 Task: Find connections with filter location Bāsoda with filter topic #motivation with filter profile language Spanish with filter current company Equitas Small Finance Bank with filter school Kalinga Institute of Industrial Technology with filter industry Education Administration Programs with filter service category Team Building with filter keywords title Overseer
Action: Mouse moved to (508, 72)
Screenshot: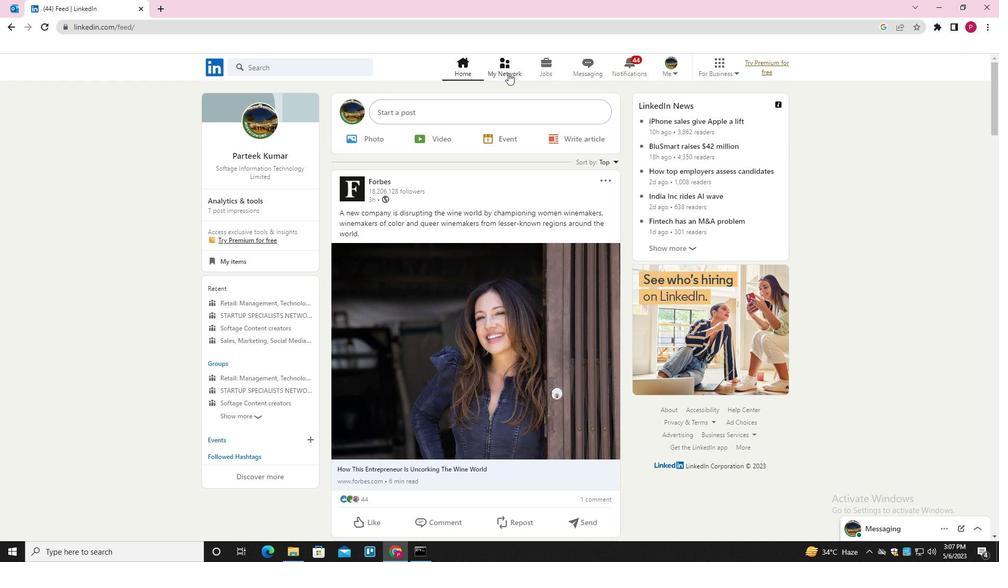 
Action: Mouse pressed left at (508, 72)
Screenshot: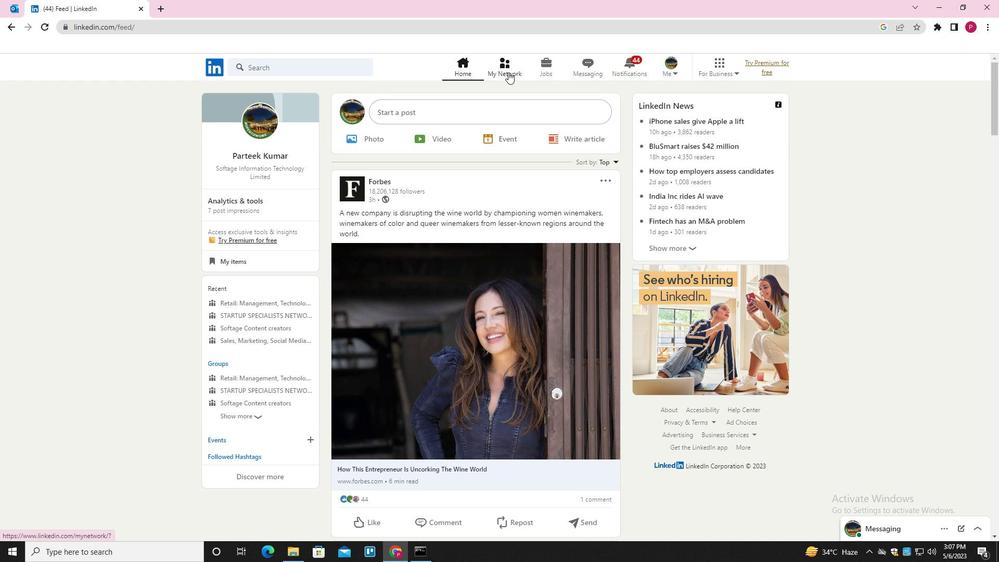 
Action: Mouse moved to (286, 126)
Screenshot: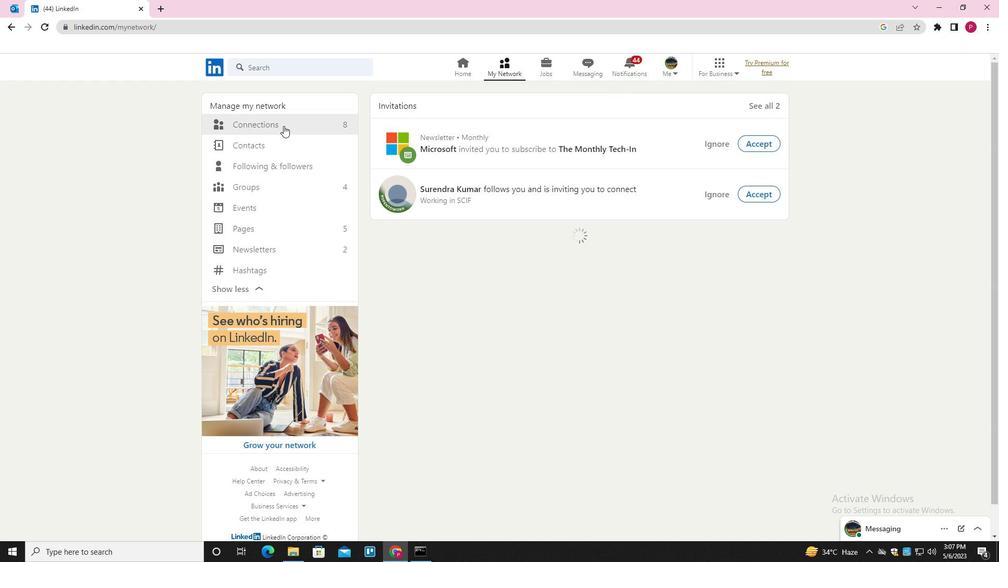 
Action: Mouse pressed left at (286, 126)
Screenshot: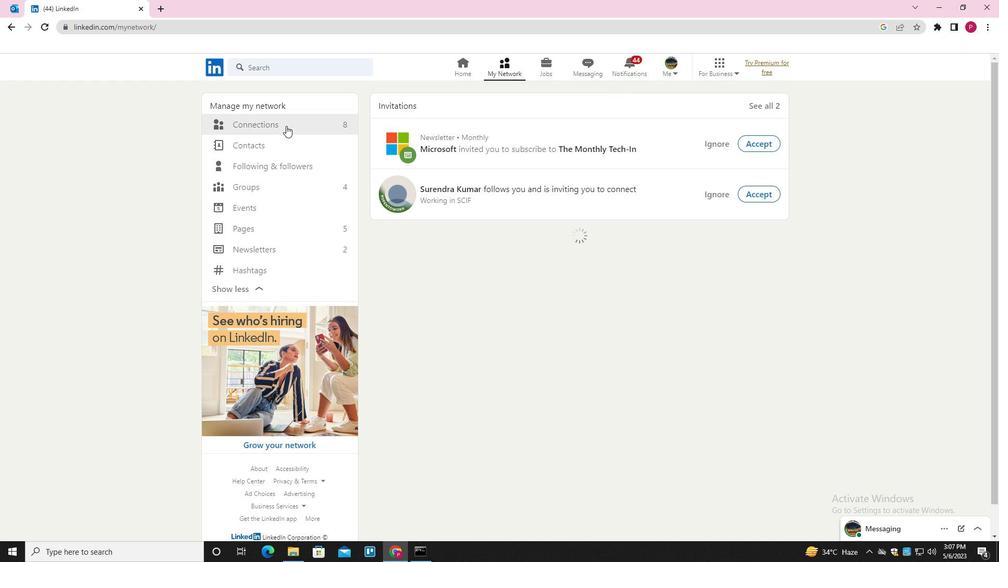 
Action: Mouse moved to (577, 128)
Screenshot: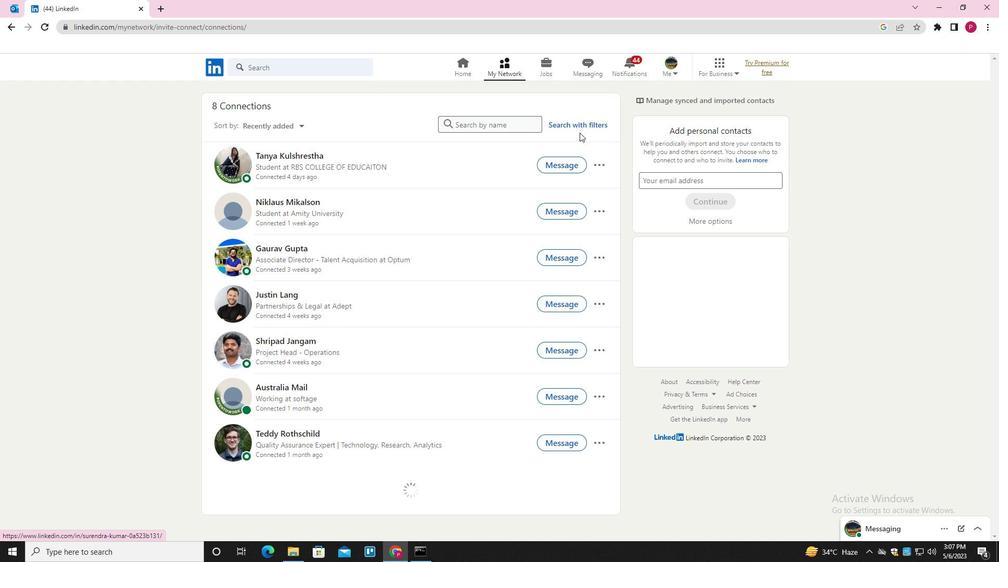 
Action: Mouse pressed left at (577, 128)
Screenshot: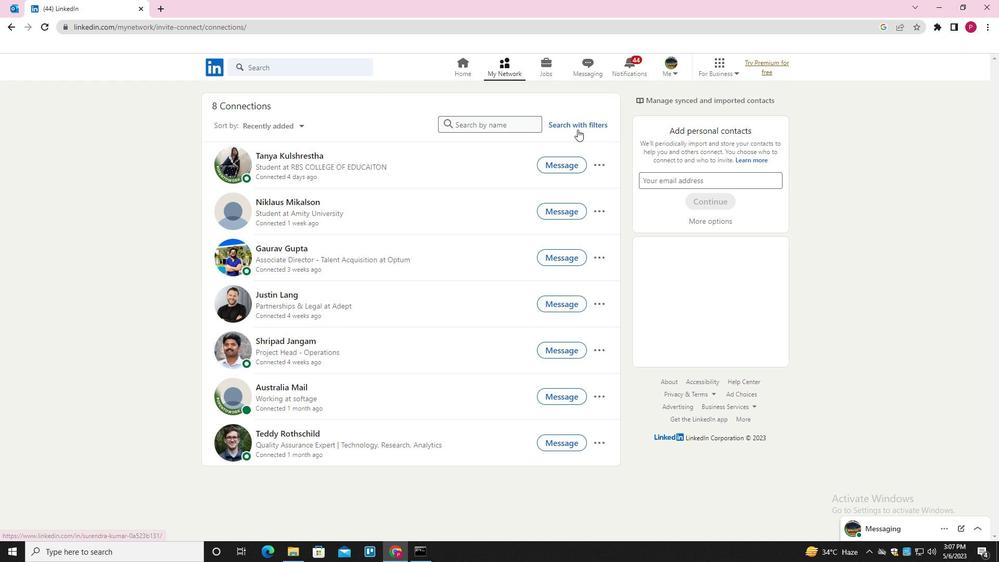 
Action: Mouse moved to (528, 97)
Screenshot: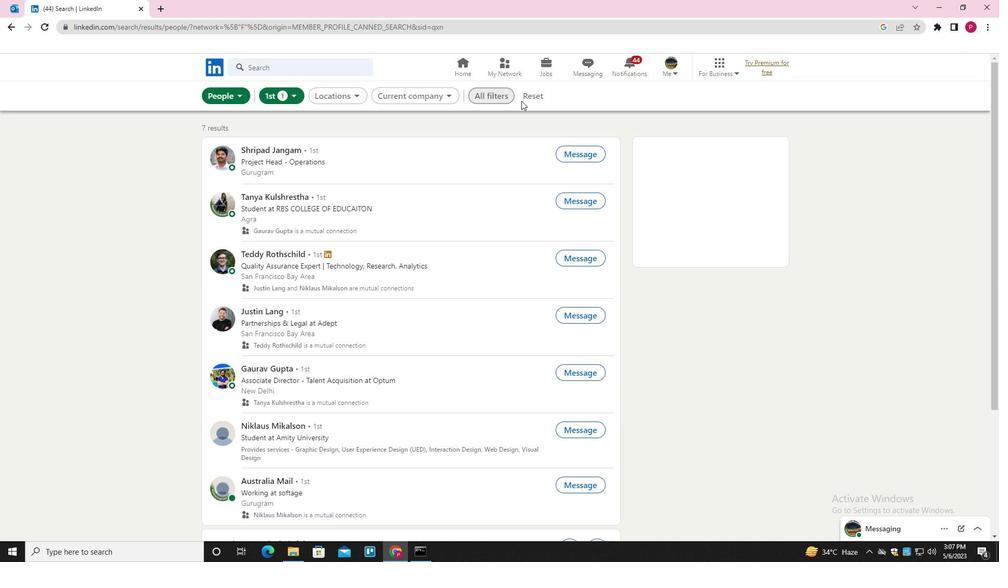 
Action: Mouse pressed left at (528, 97)
Screenshot: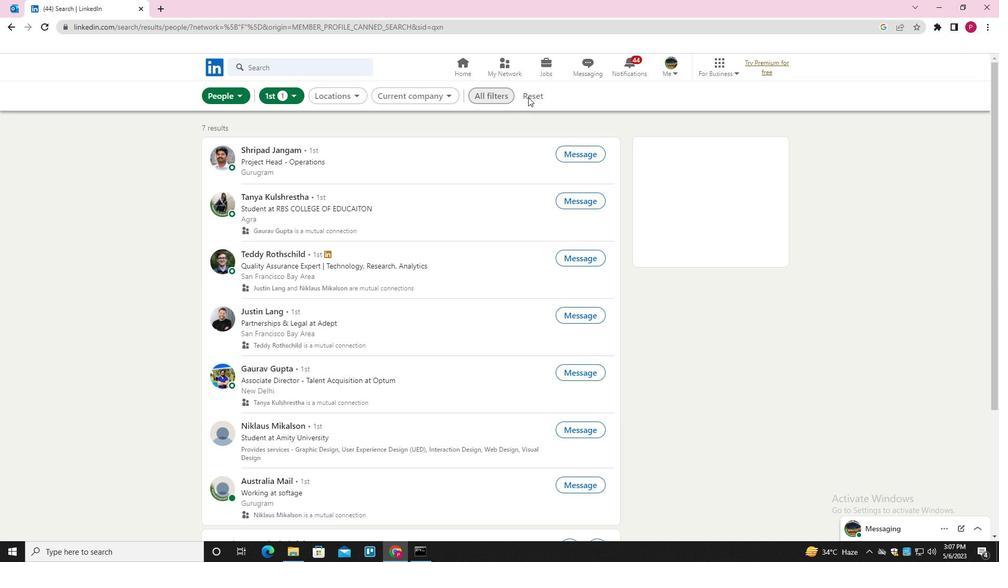 
Action: Mouse moved to (504, 94)
Screenshot: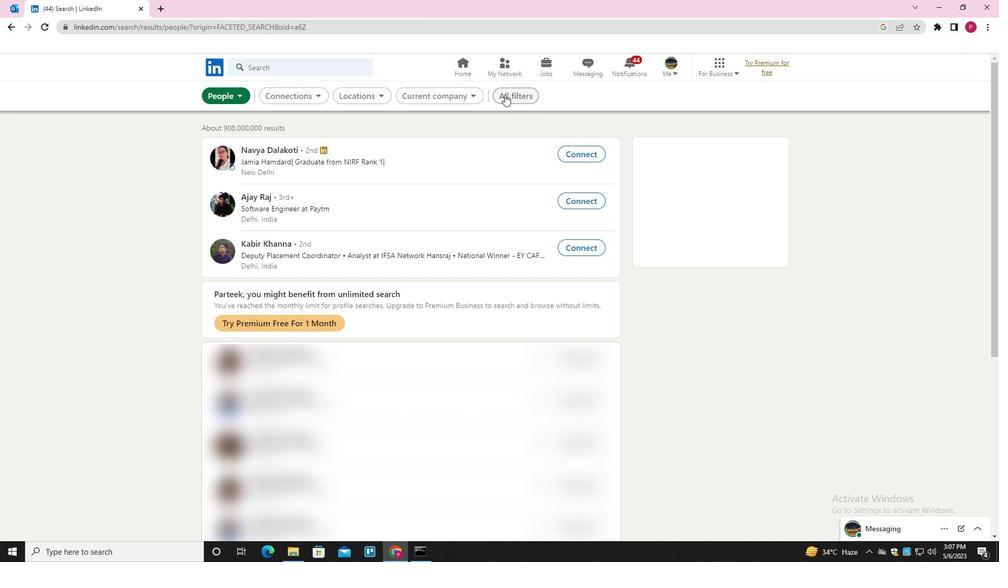 
Action: Mouse pressed left at (504, 94)
Screenshot: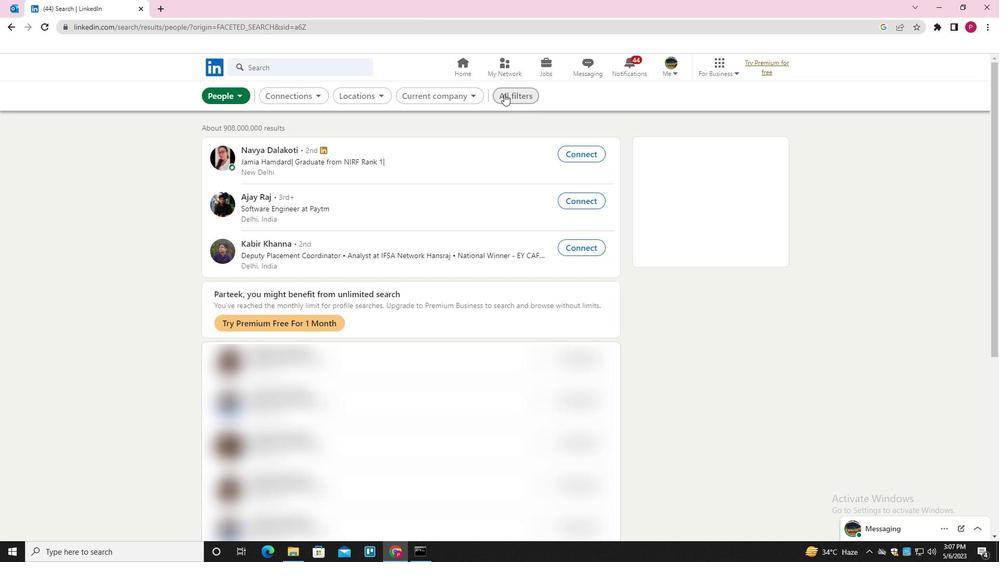 
Action: Mouse moved to (840, 305)
Screenshot: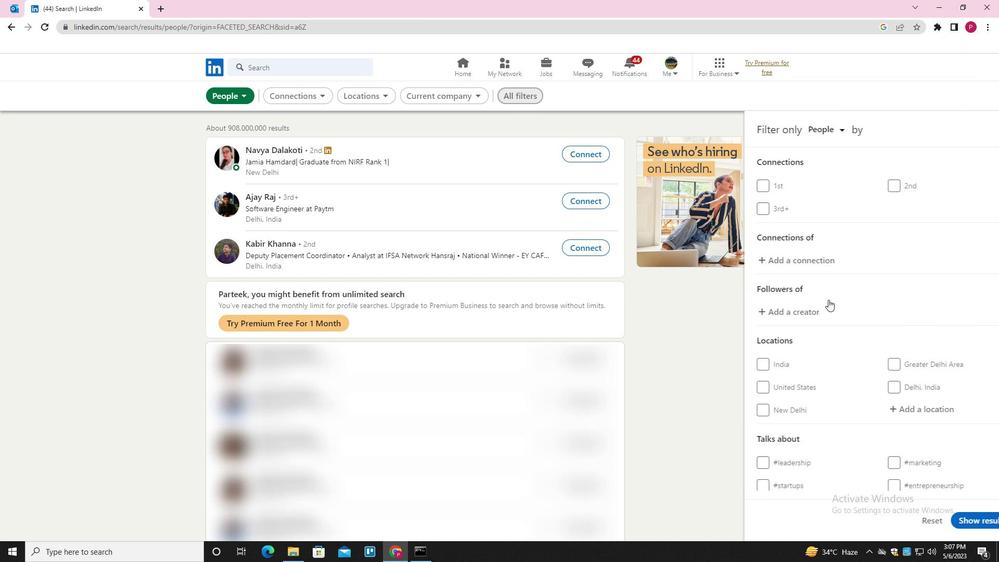 
Action: Mouse scrolled (840, 305) with delta (0, 0)
Screenshot: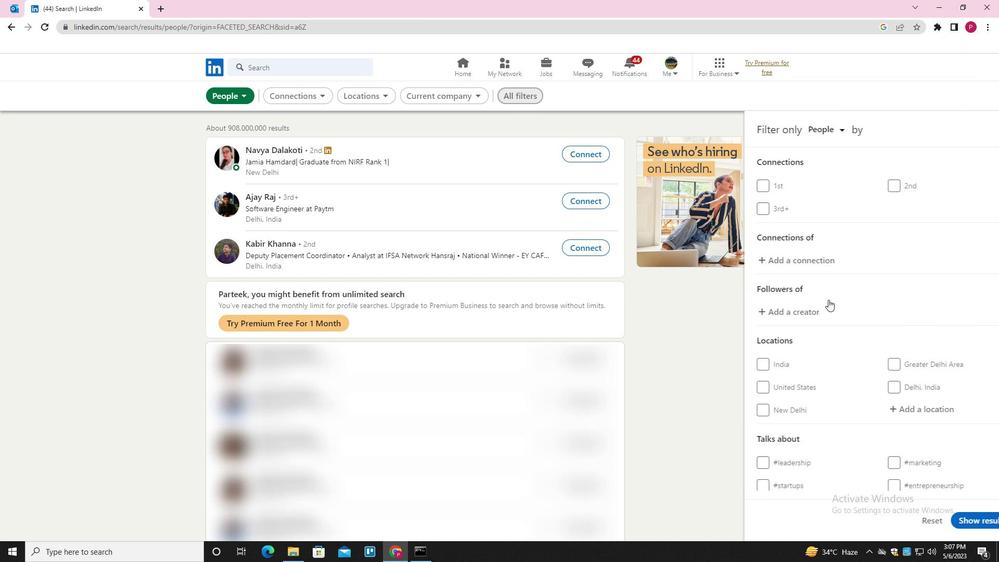 
Action: Mouse moved to (850, 310)
Screenshot: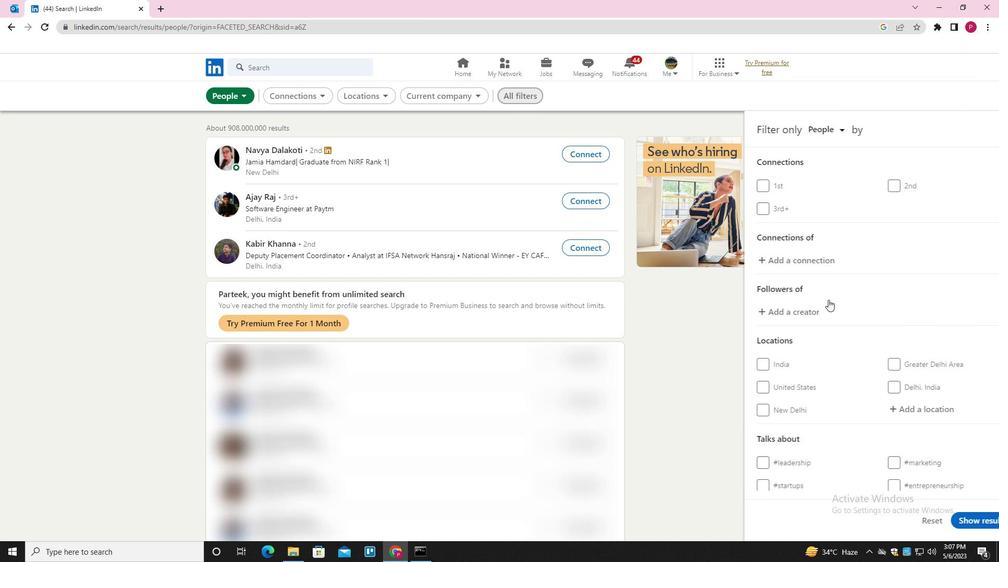 
Action: Mouse scrolled (850, 309) with delta (0, 0)
Screenshot: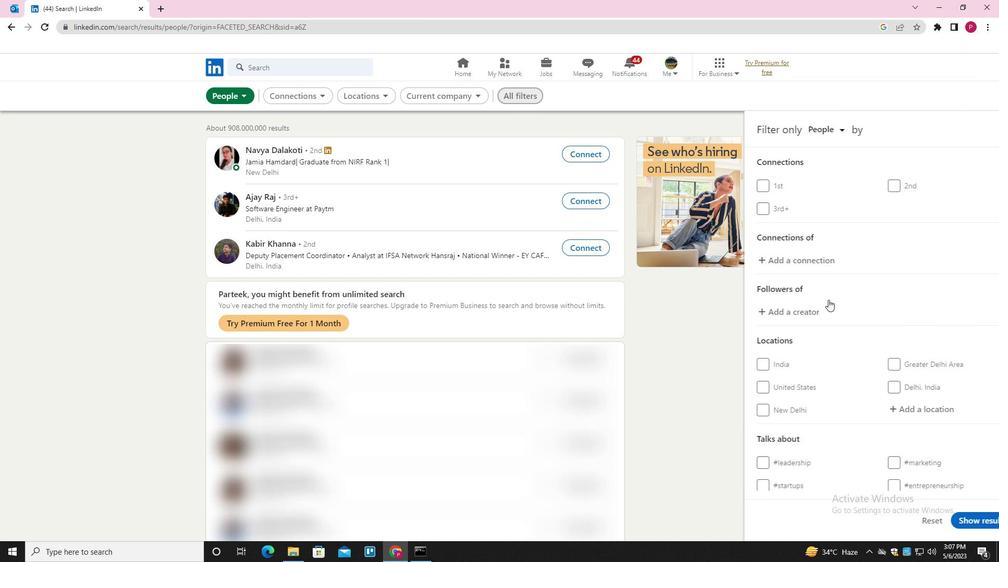 
Action: Mouse moved to (896, 295)
Screenshot: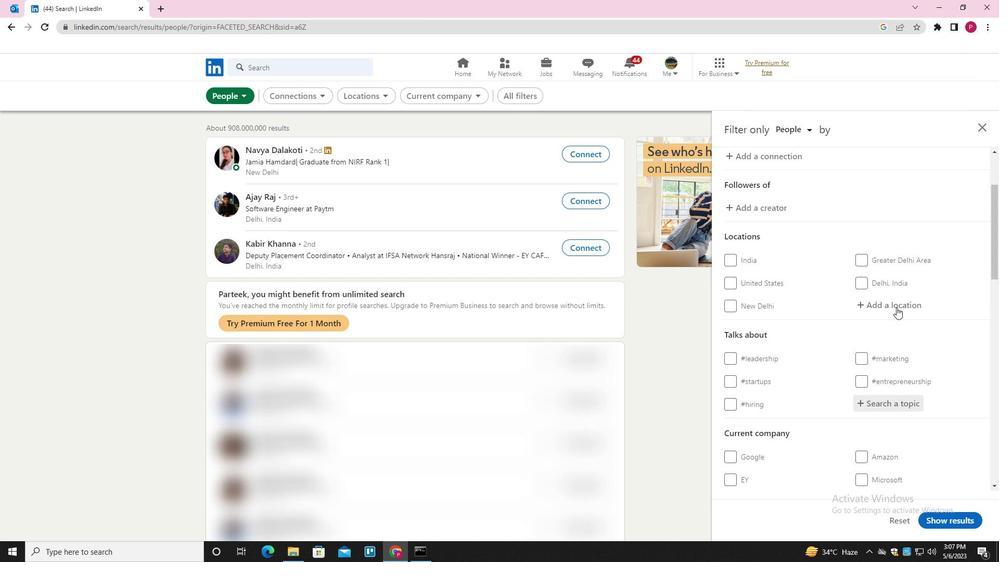 
Action: Mouse pressed left at (896, 295)
Screenshot: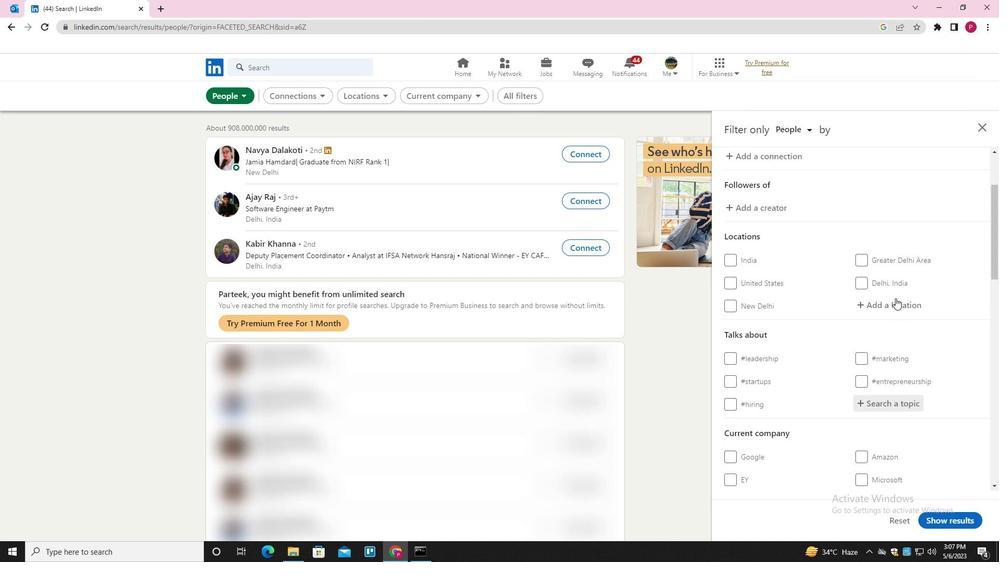 
Action: Mouse moved to (896, 302)
Screenshot: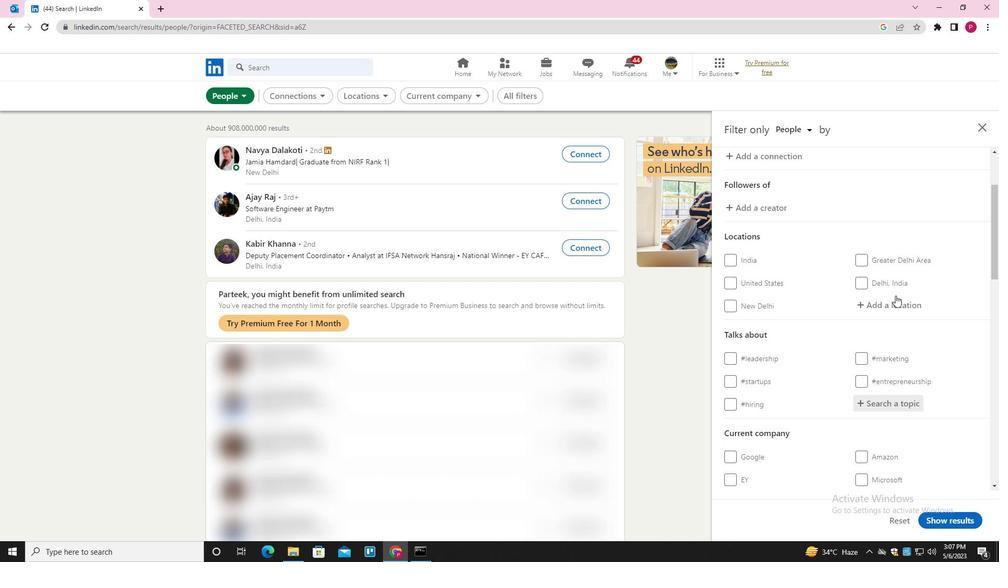 
Action: Mouse pressed left at (896, 302)
Screenshot: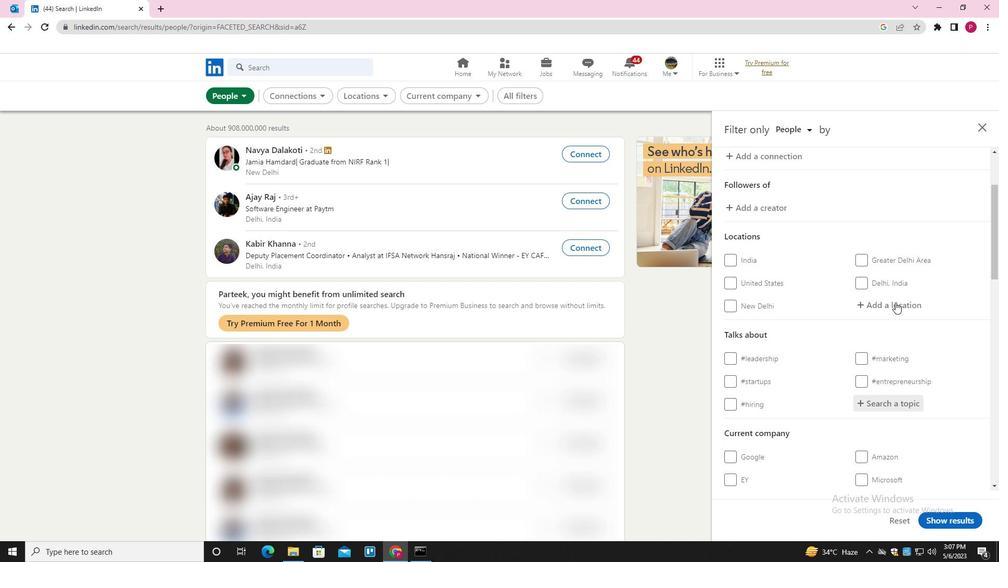 
Action: Key pressed <Key.shift>BASI<Key.backspace>ODA<Key.space><Key.down><Key.enter>
Screenshot: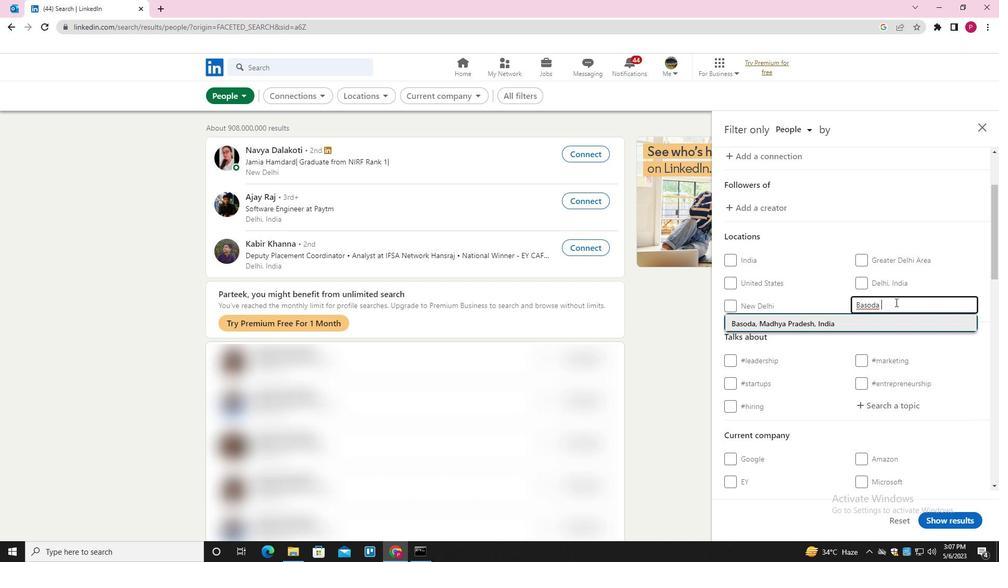 
Action: Mouse moved to (861, 352)
Screenshot: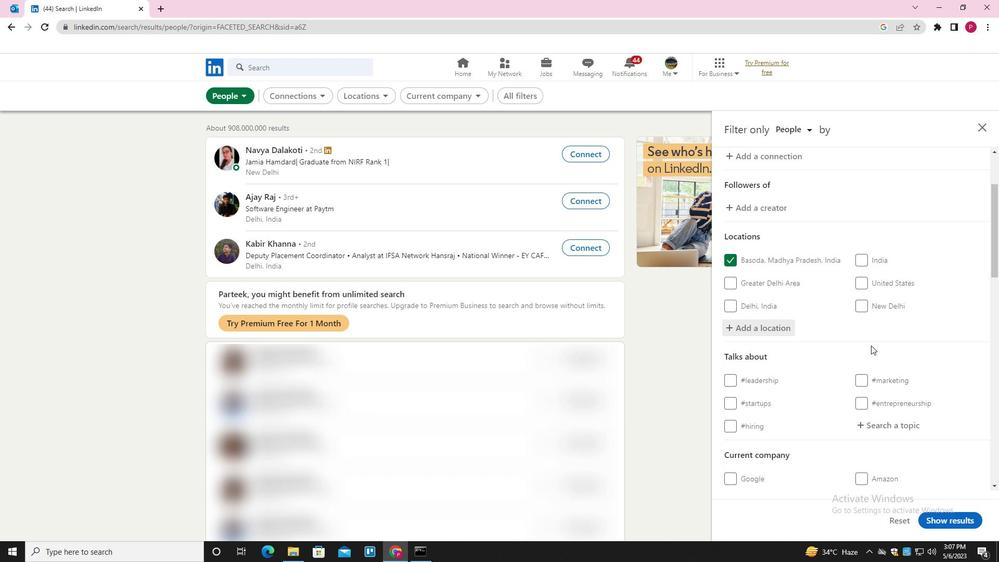 
Action: Mouse scrolled (861, 352) with delta (0, 0)
Screenshot: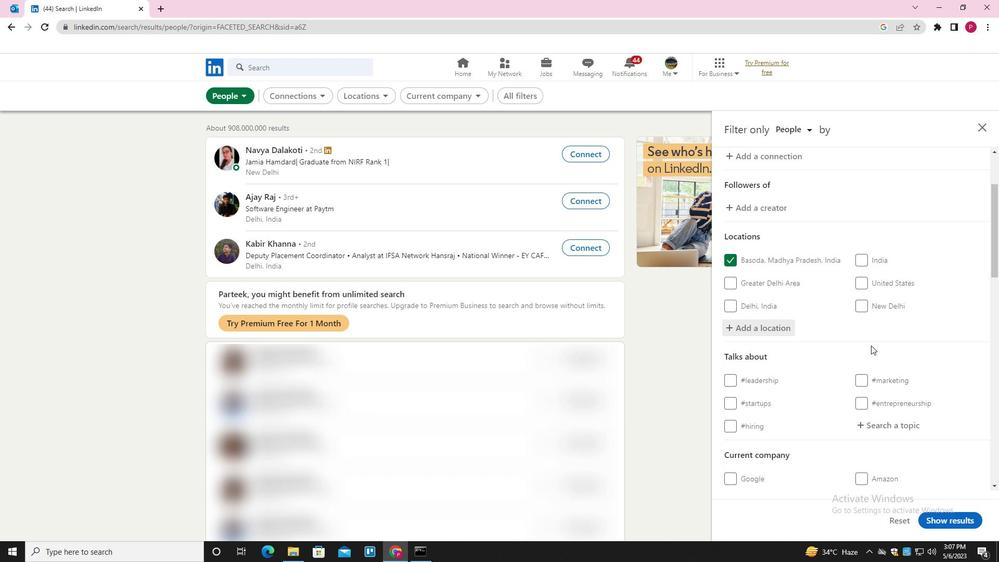 
Action: Mouse scrolled (861, 352) with delta (0, 0)
Screenshot: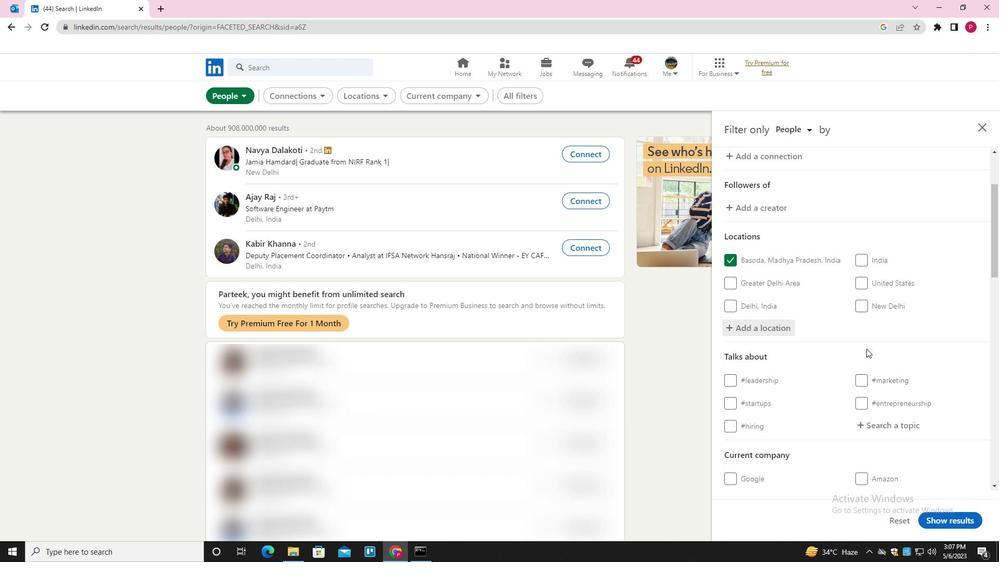 
Action: Mouse scrolled (861, 352) with delta (0, 0)
Screenshot: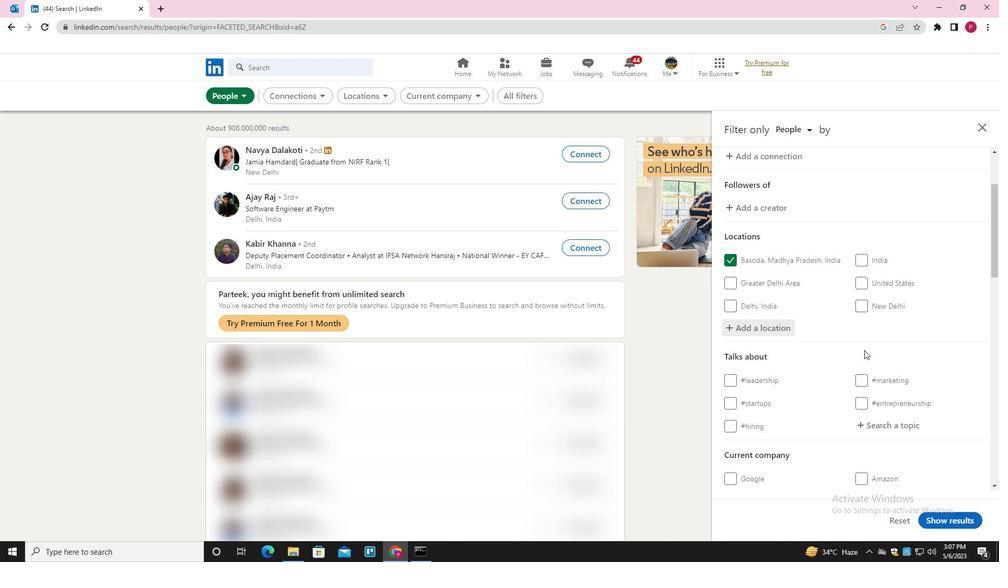 
Action: Mouse scrolled (861, 352) with delta (0, 0)
Screenshot: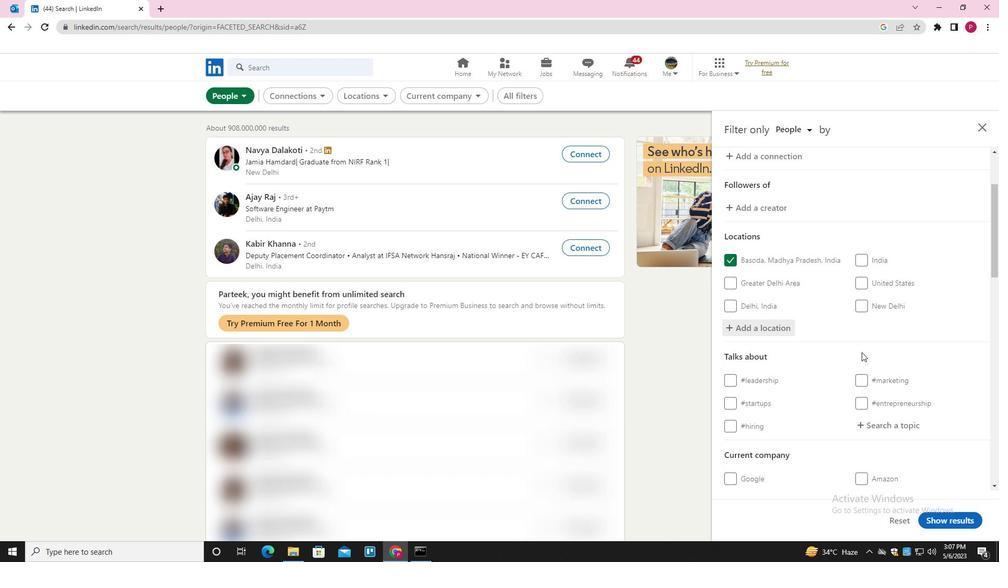 
Action: Mouse moved to (888, 214)
Screenshot: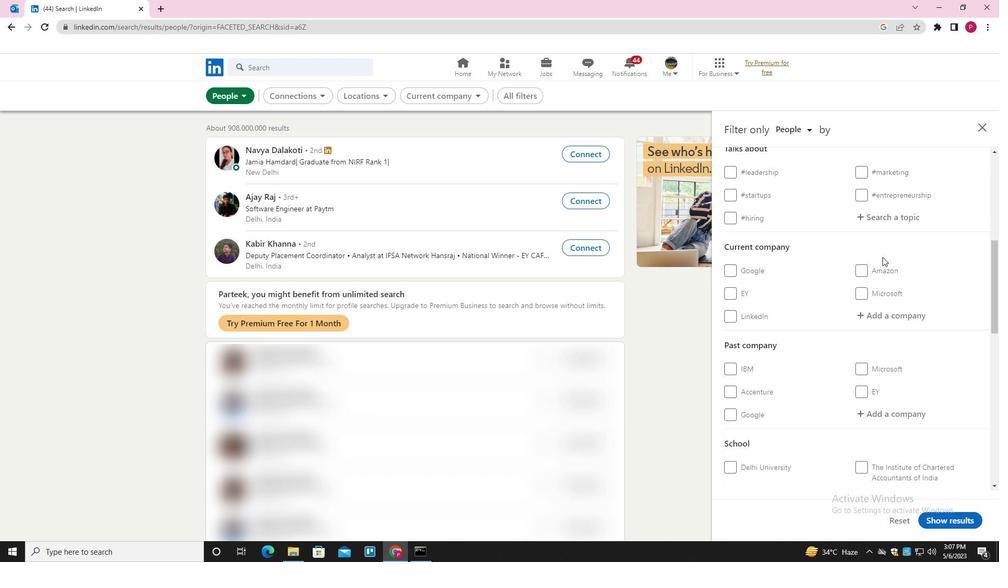 
Action: Mouse pressed left at (888, 214)
Screenshot: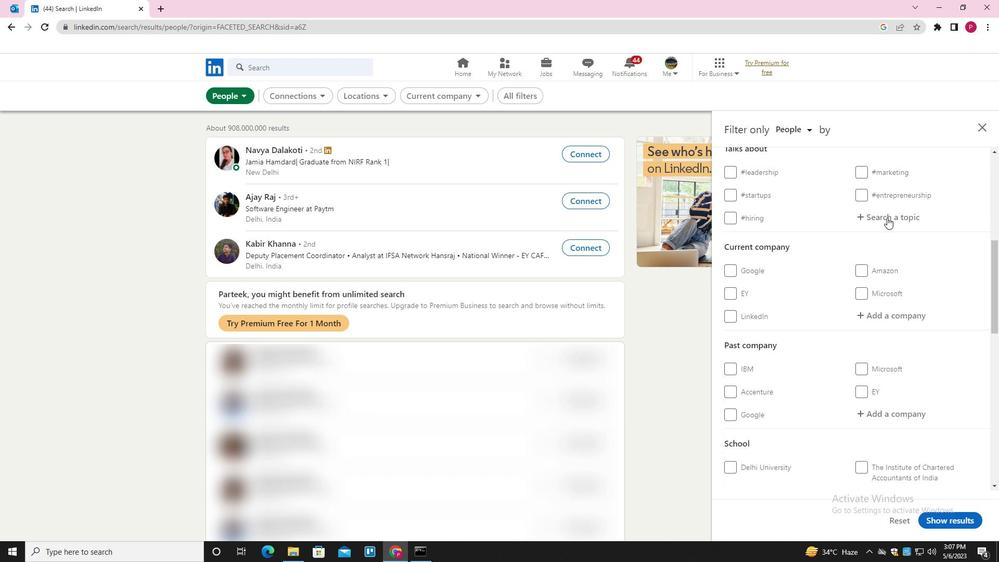 
Action: Key pressed MOTIVATION<Key.down><Key.enter>
Screenshot: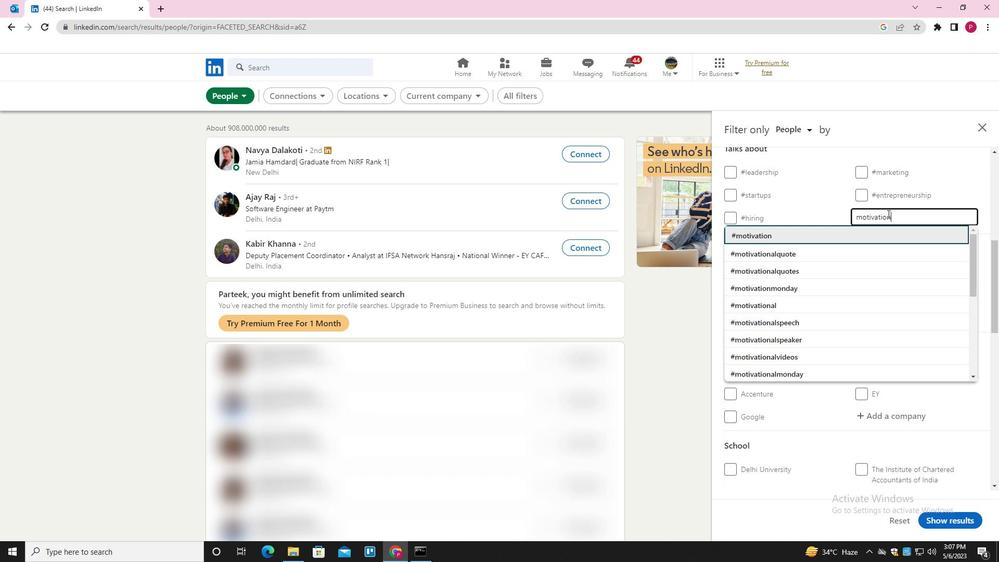 
Action: Mouse moved to (824, 300)
Screenshot: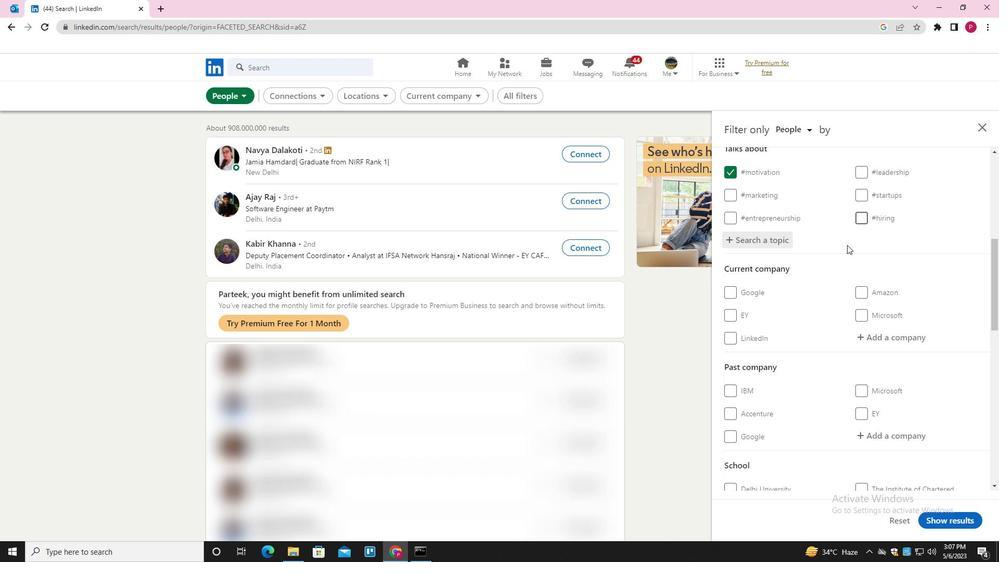 
Action: Mouse scrolled (824, 299) with delta (0, 0)
Screenshot: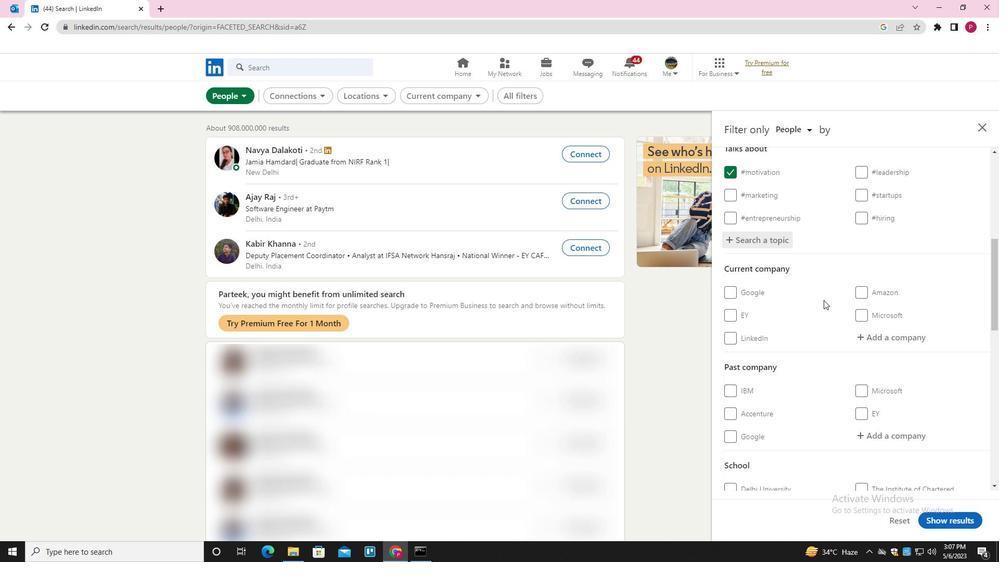 
Action: Mouse scrolled (824, 299) with delta (0, 0)
Screenshot: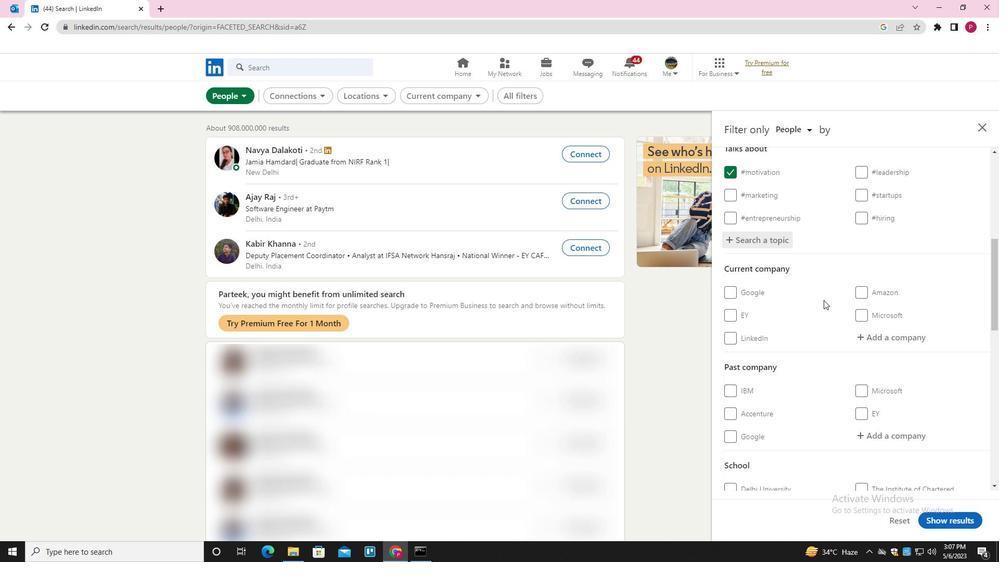 
Action: Mouse scrolled (824, 299) with delta (0, 0)
Screenshot: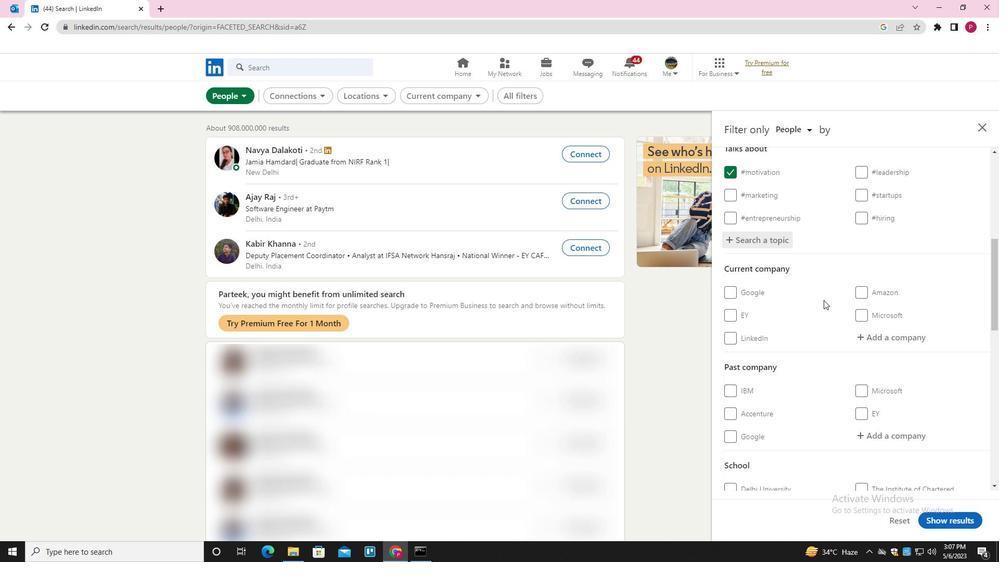 
Action: Mouse scrolled (824, 299) with delta (0, 0)
Screenshot: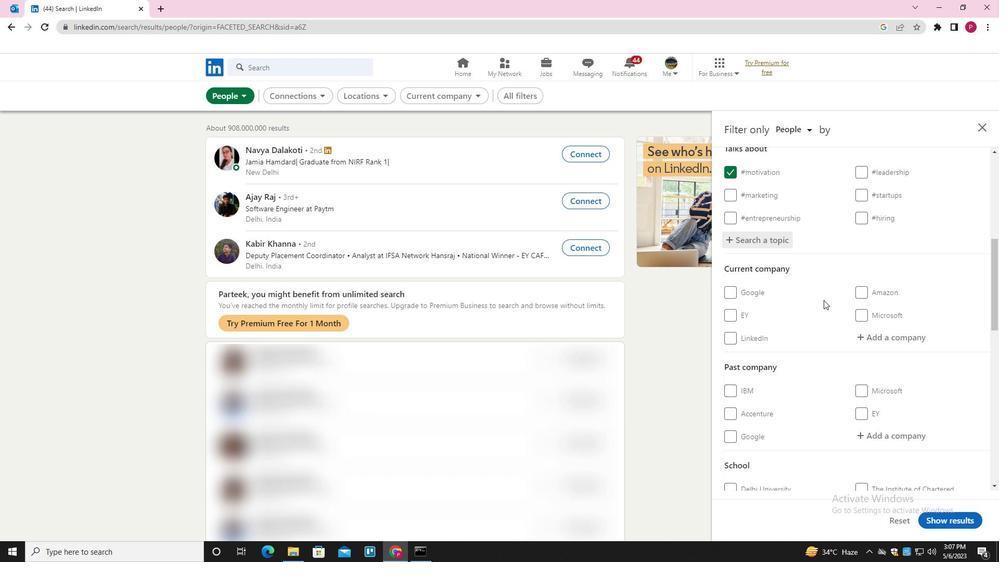 
Action: Mouse moved to (822, 304)
Screenshot: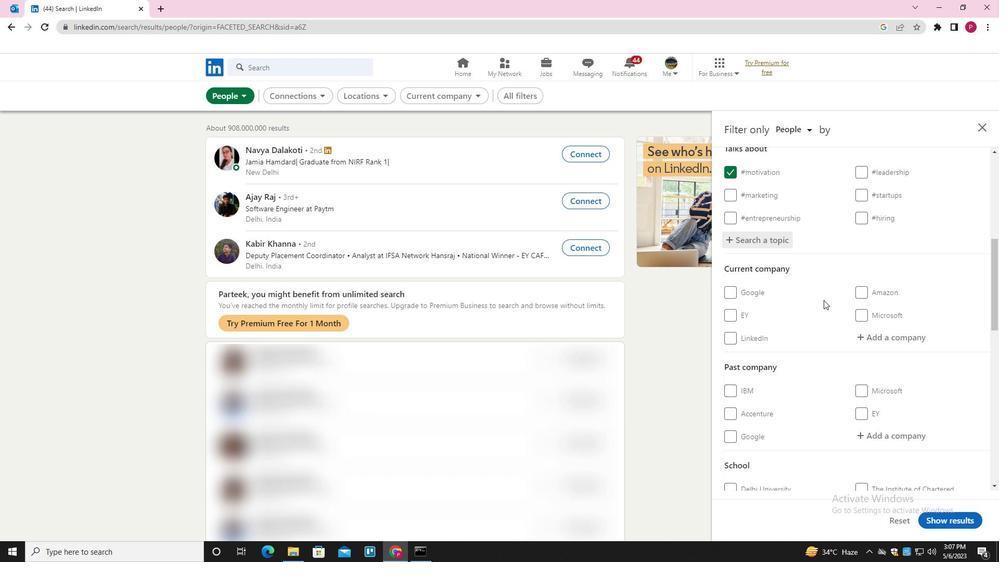 
Action: Mouse scrolled (822, 304) with delta (0, 0)
Screenshot: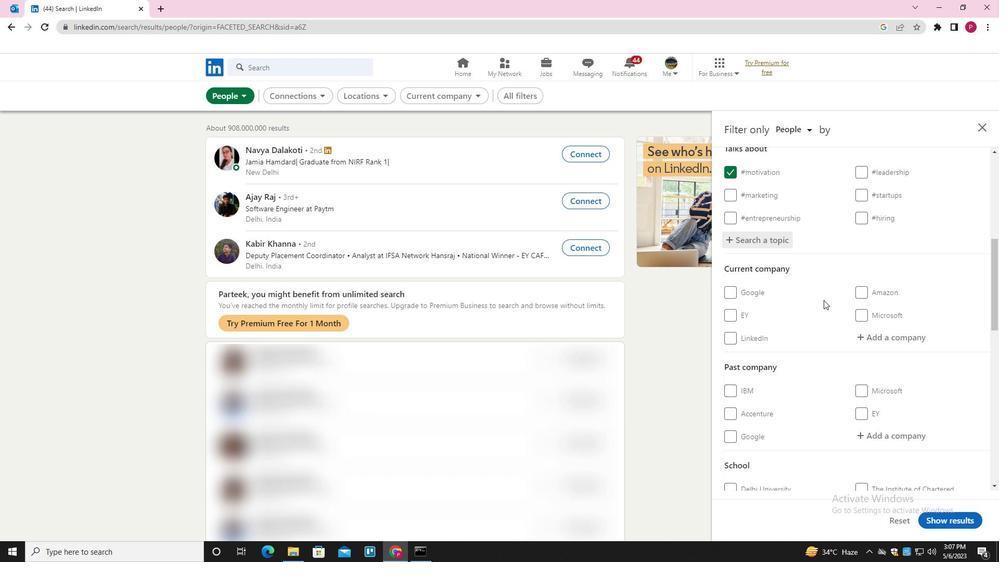 
Action: Mouse moved to (796, 374)
Screenshot: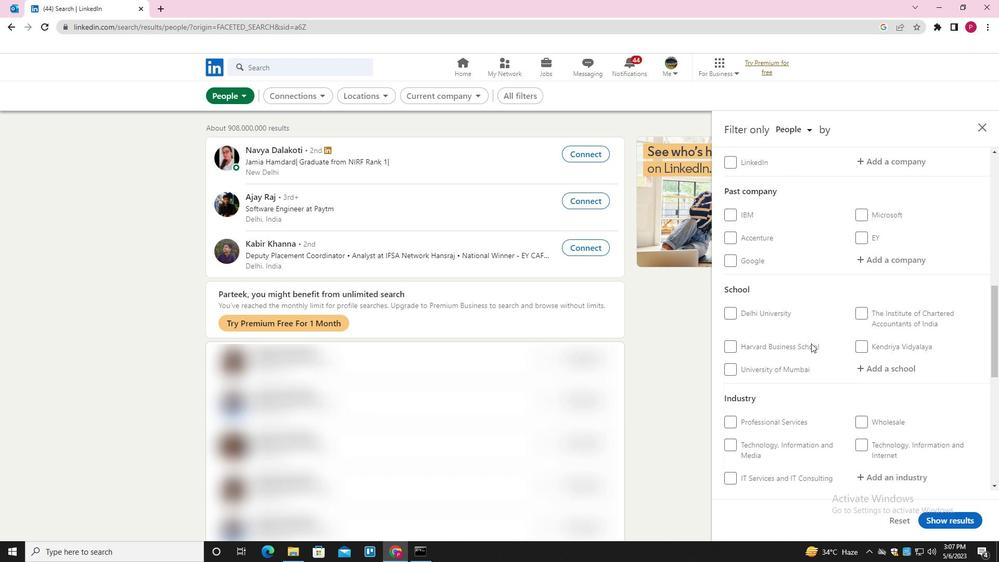 
Action: Mouse scrolled (796, 374) with delta (0, 0)
Screenshot: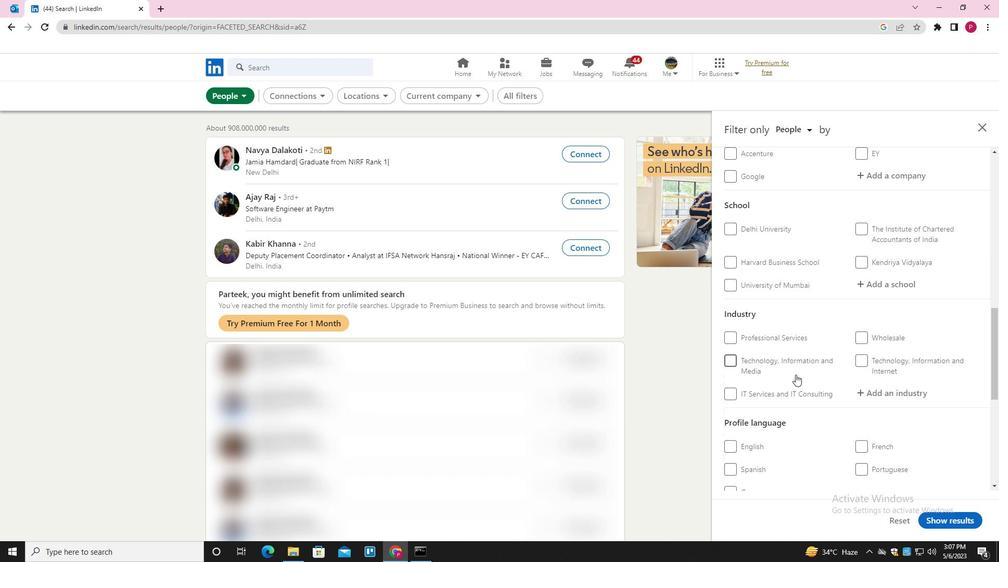
Action: Mouse scrolled (796, 374) with delta (0, 0)
Screenshot: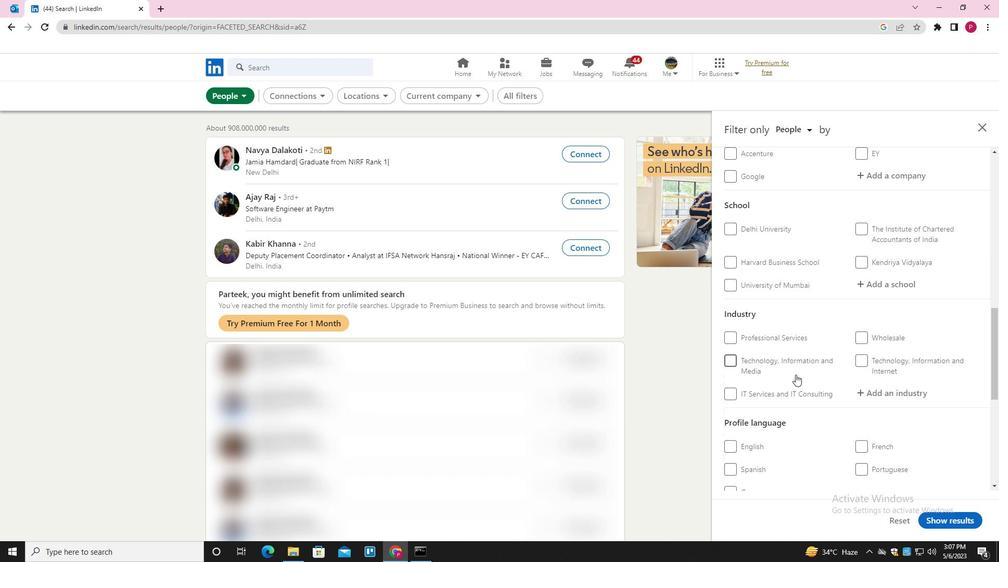 
Action: Mouse scrolled (796, 374) with delta (0, 0)
Screenshot: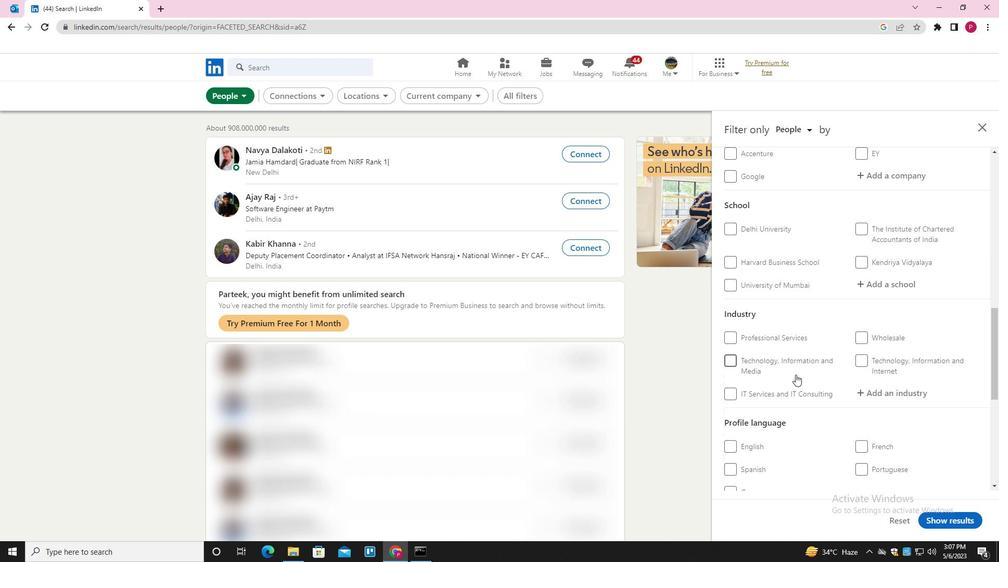 
Action: Mouse scrolled (796, 374) with delta (0, 0)
Screenshot: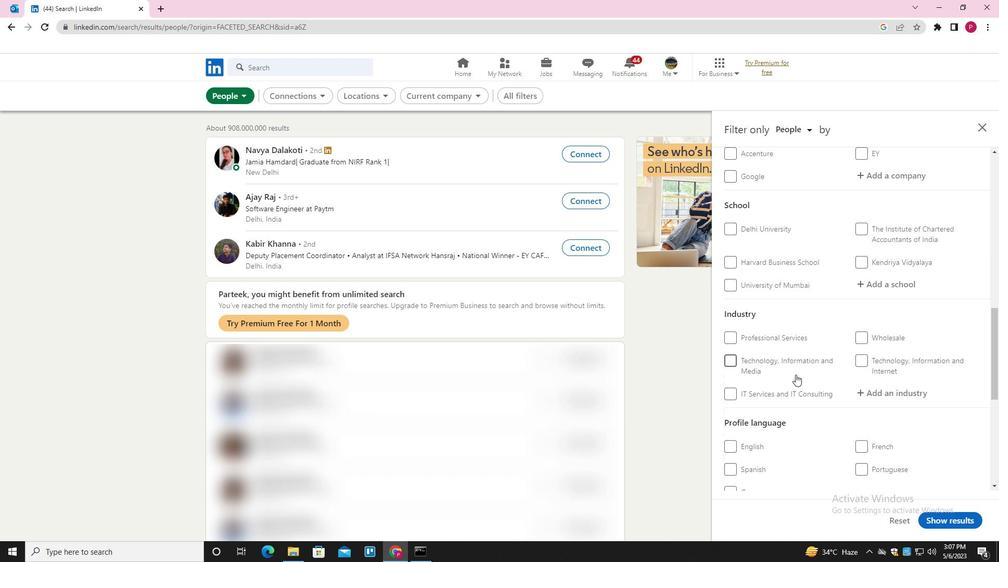 
Action: Mouse moved to (731, 261)
Screenshot: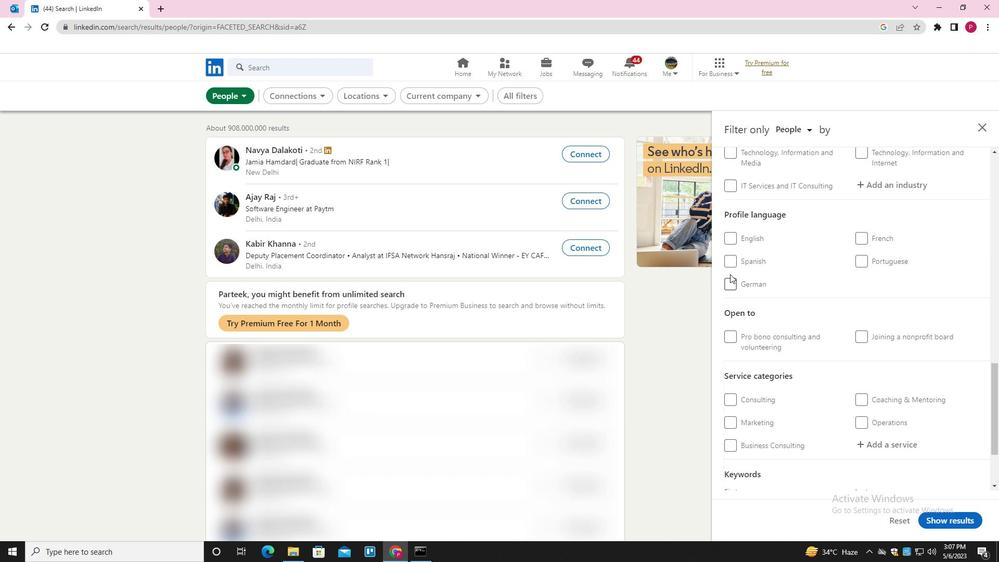 
Action: Mouse pressed left at (731, 261)
Screenshot: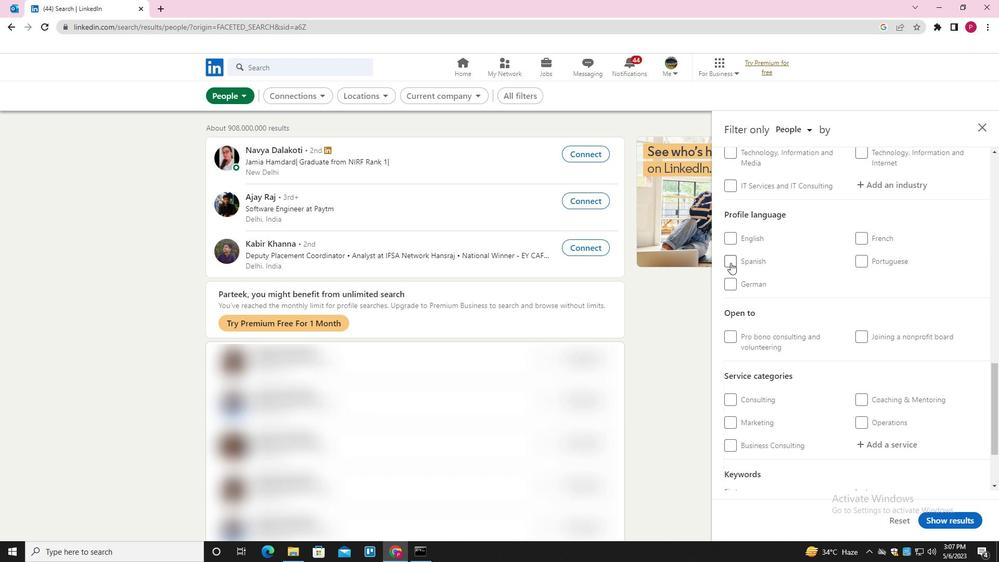 
Action: Mouse moved to (782, 290)
Screenshot: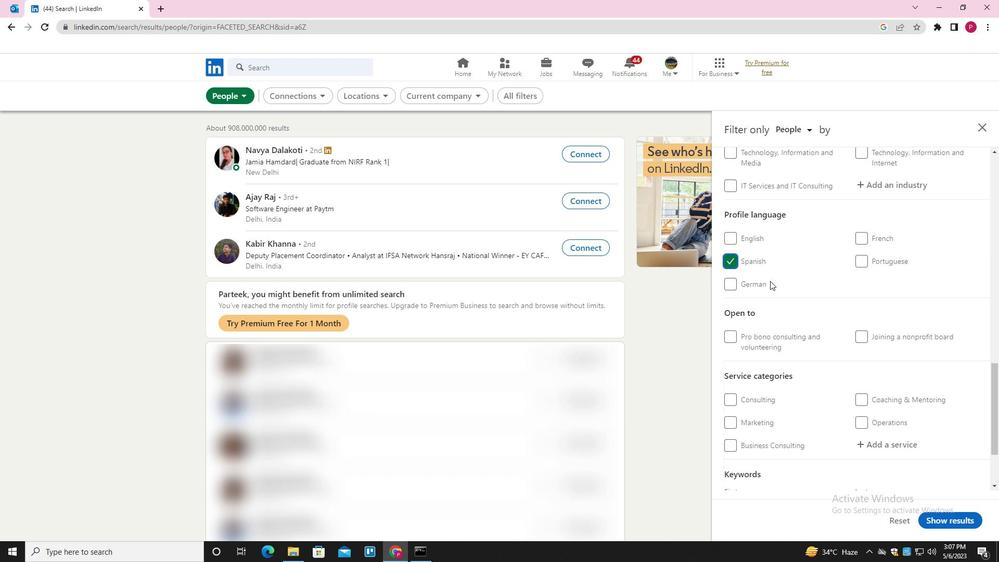 
Action: Mouse scrolled (782, 291) with delta (0, 0)
Screenshot: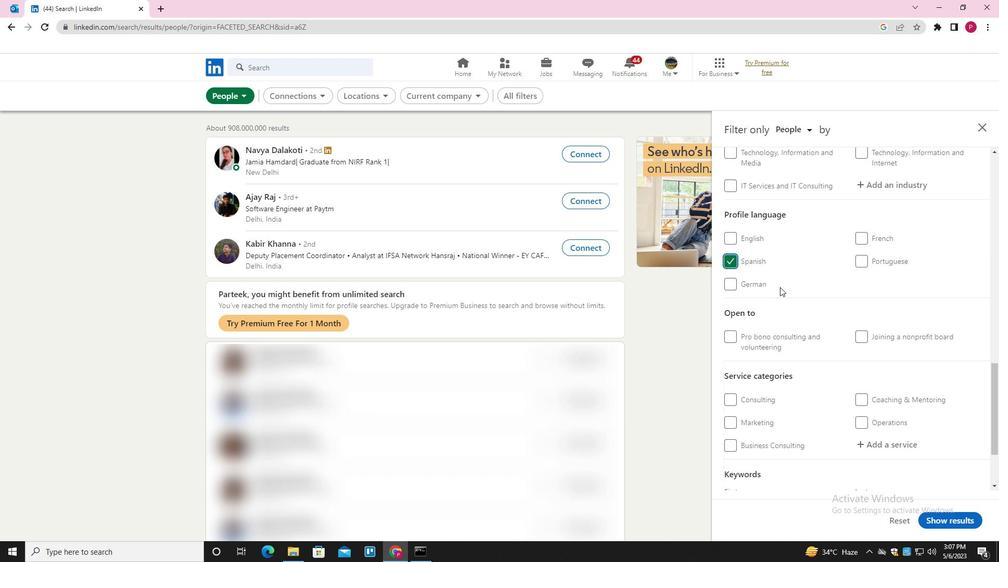 
Action: Mouse scrolled (782, 291) with delta (0, 0)
Screenshot: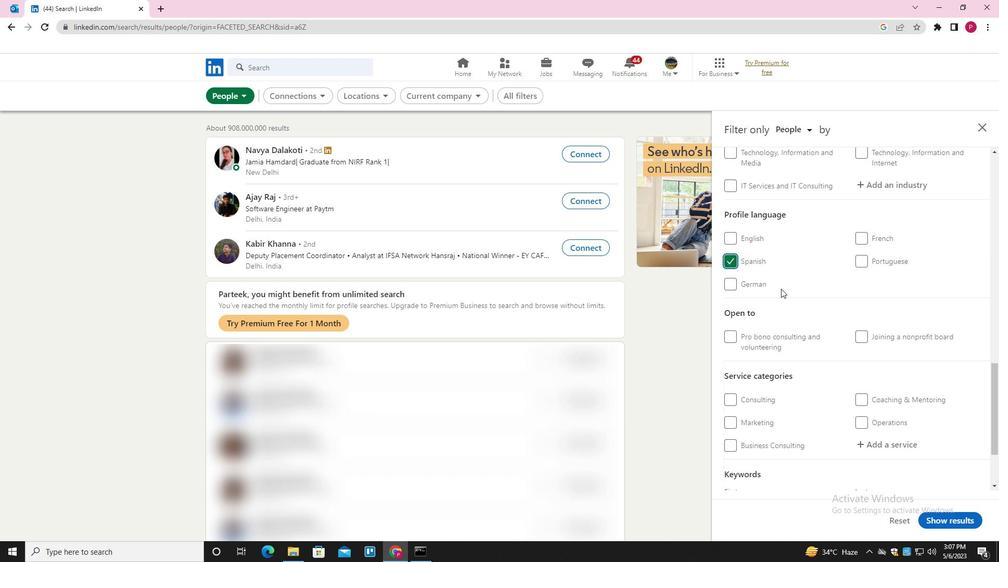 
Action: Mouse moved to (783, 290)
Screenshot: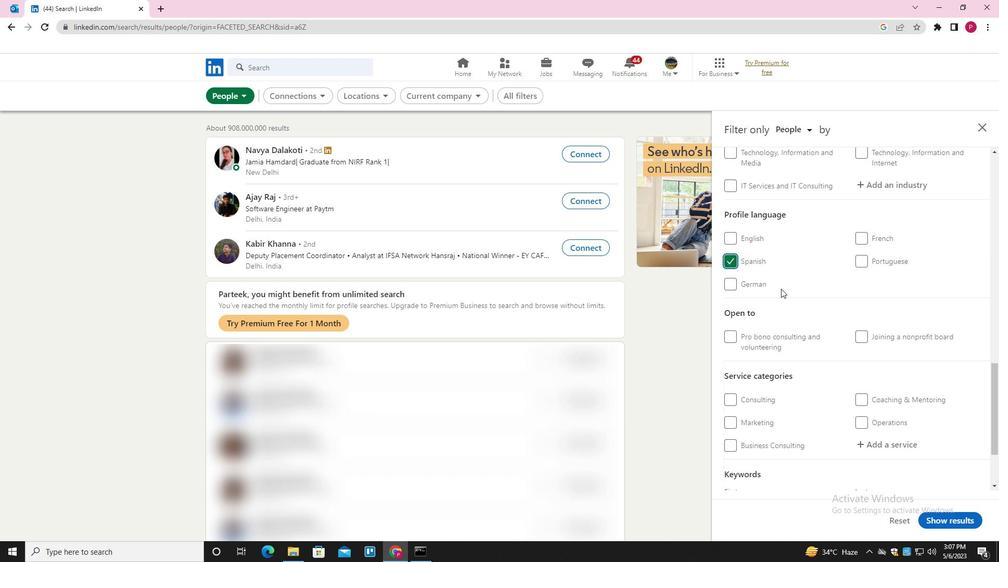 
Action: Mouse scrolled (783, 291) with delta (0, 0)
Screenshot: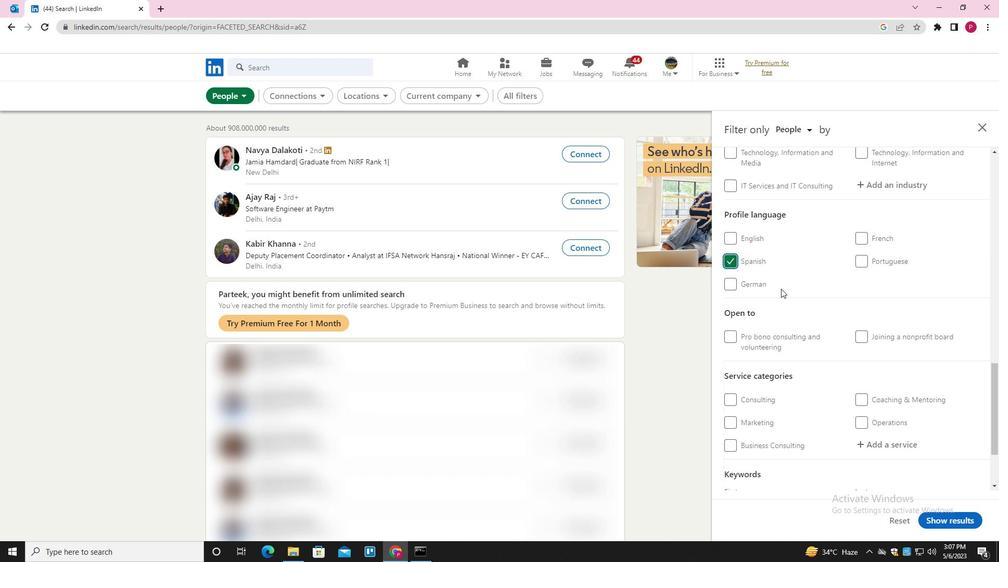 
Action: Mouse moved to (783, 291)
Screenshot: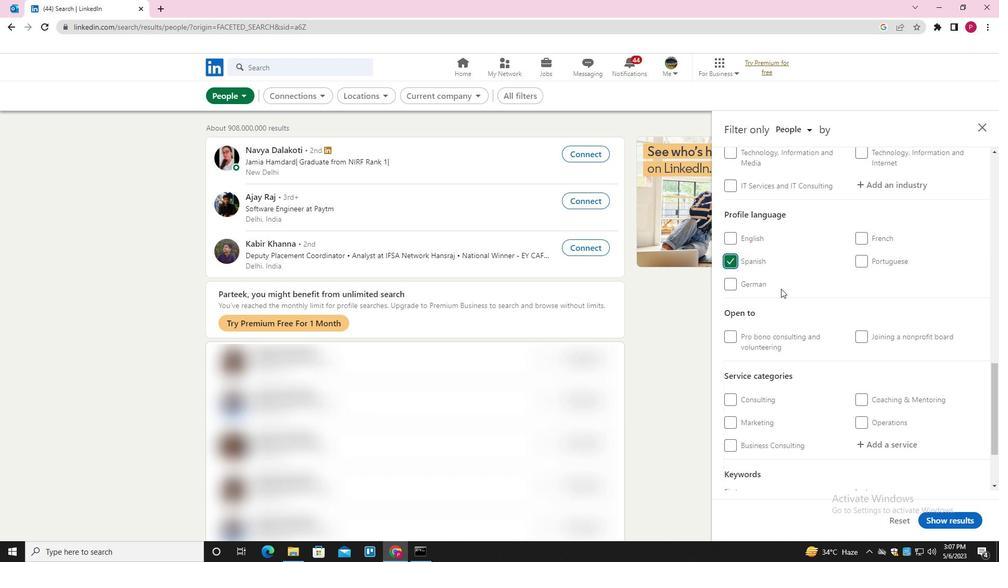 
Action: Mouse scrolled (783, 291) with delta (0, 0)
Screenshot: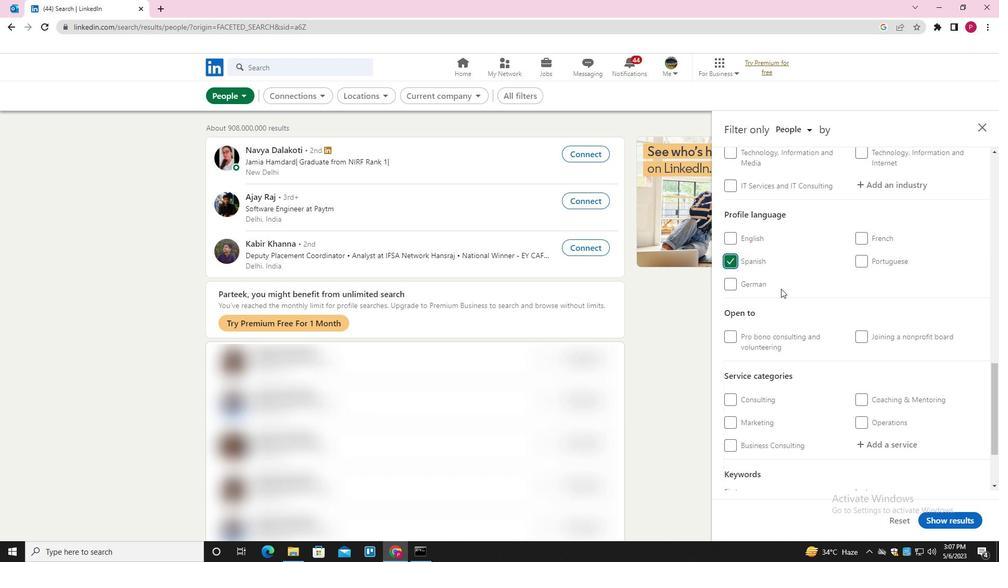 
Action: Mouse moved to (785, 291)
Screenshot: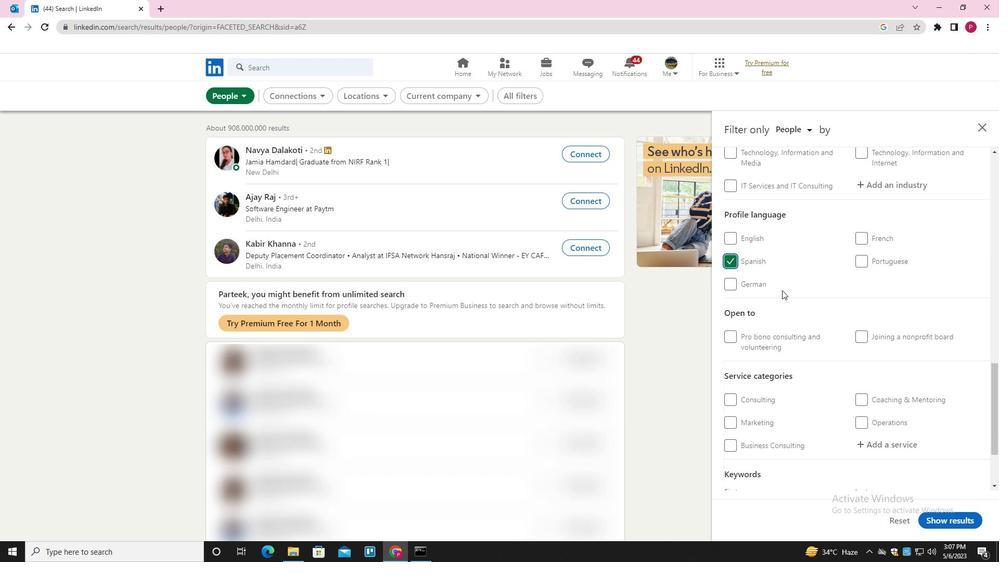 
Action: Mouse scrolled (785, 292) with delta (0, 0)
Screenshot: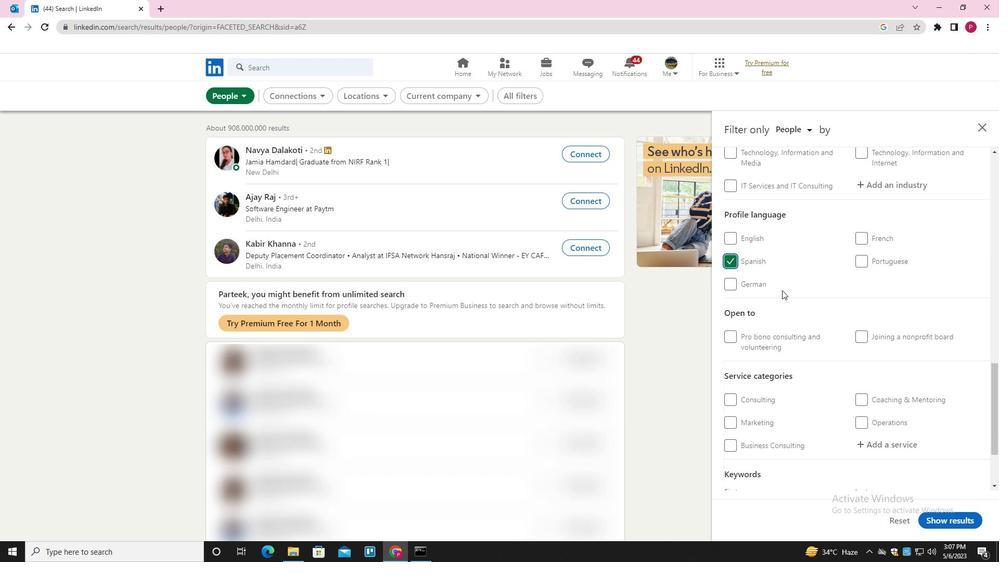 
Action: Mouse moved to (786, 292)
Screenshot: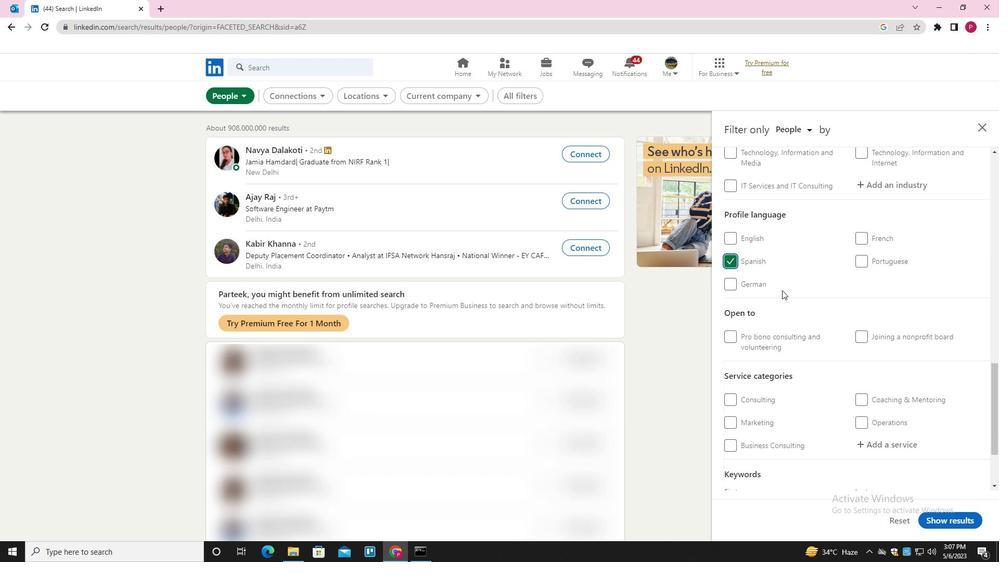 
Action: Mouse scrolled (786, 292) with delta (0, 0)
Screenshot: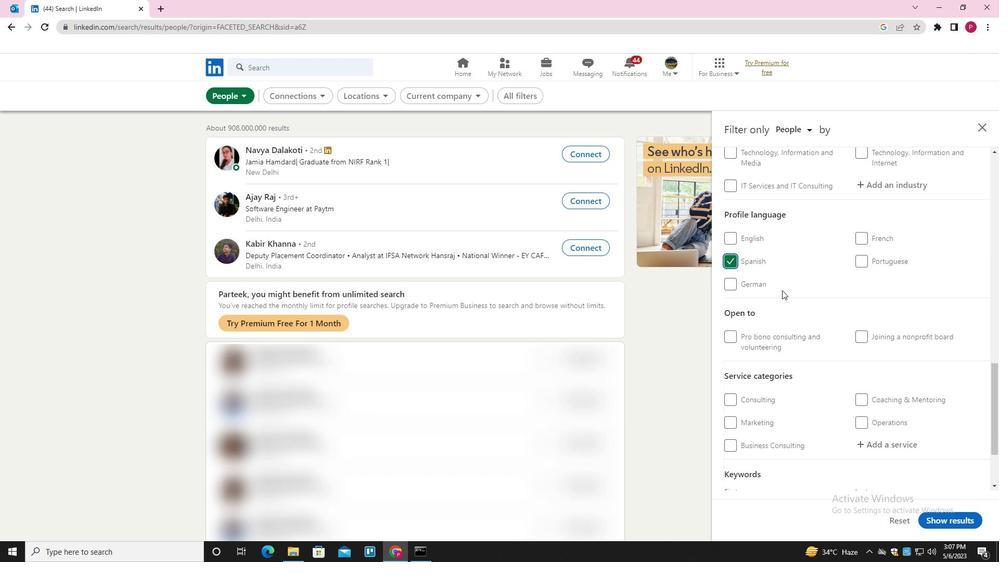 
Action: Mouse moved to (787, 293)
Screenshot: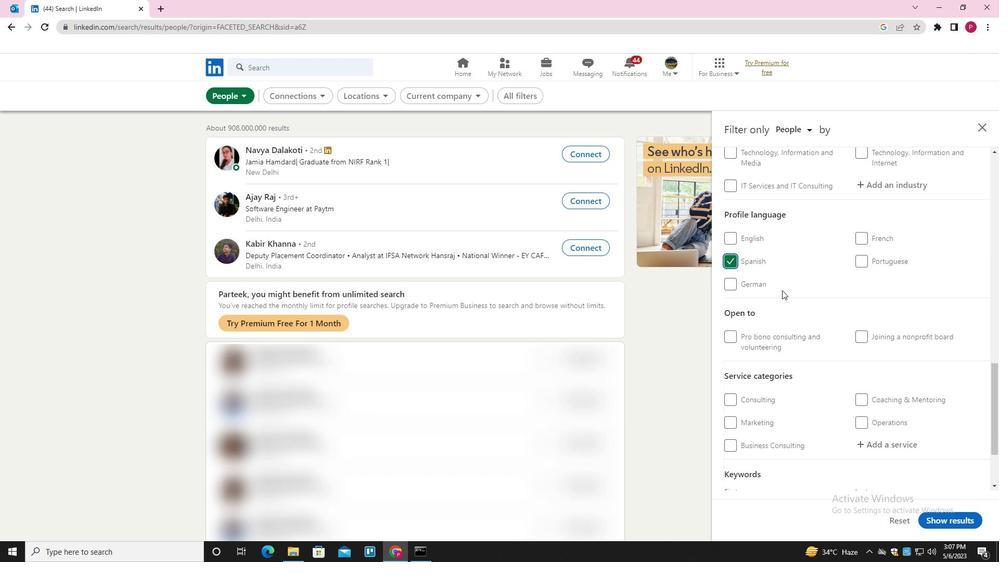 
Action: Mouse scrolled (787, 293) with delta (0, 0)
Screenshot: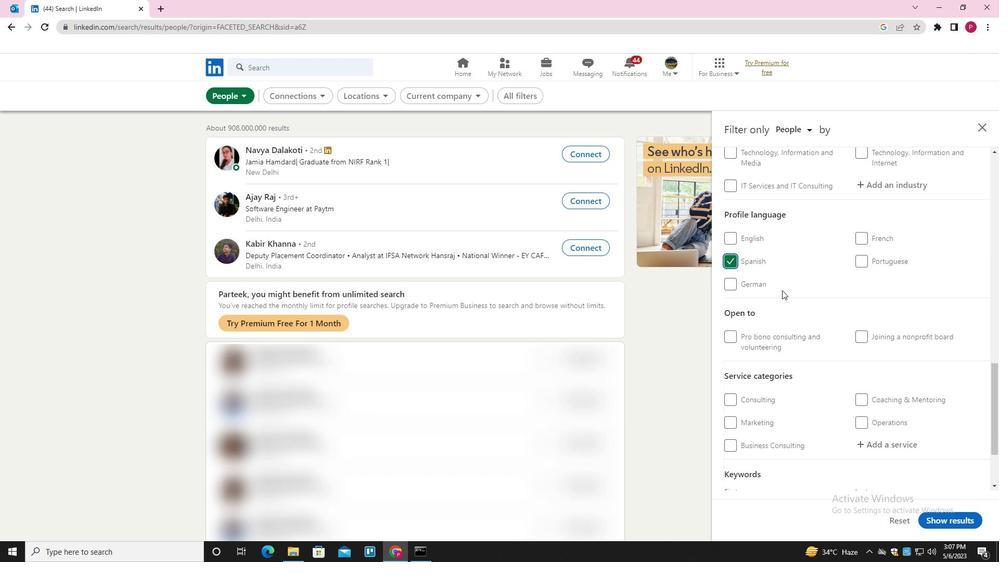 
Action: Mouse scrolled (787, 293) with delta (0, 0)
Screenshot: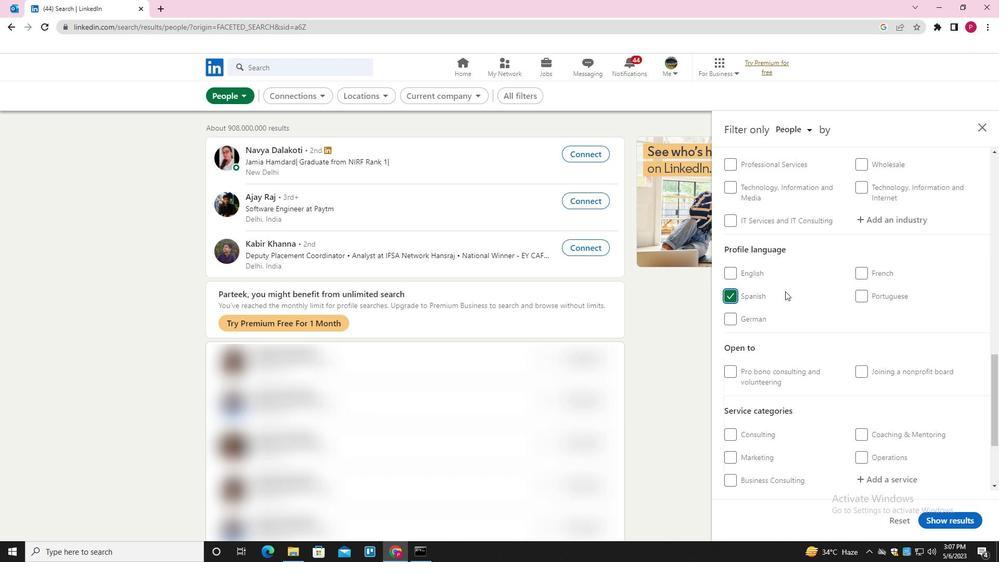 
Action: Mouse moved to (908, 286)
Screenshot: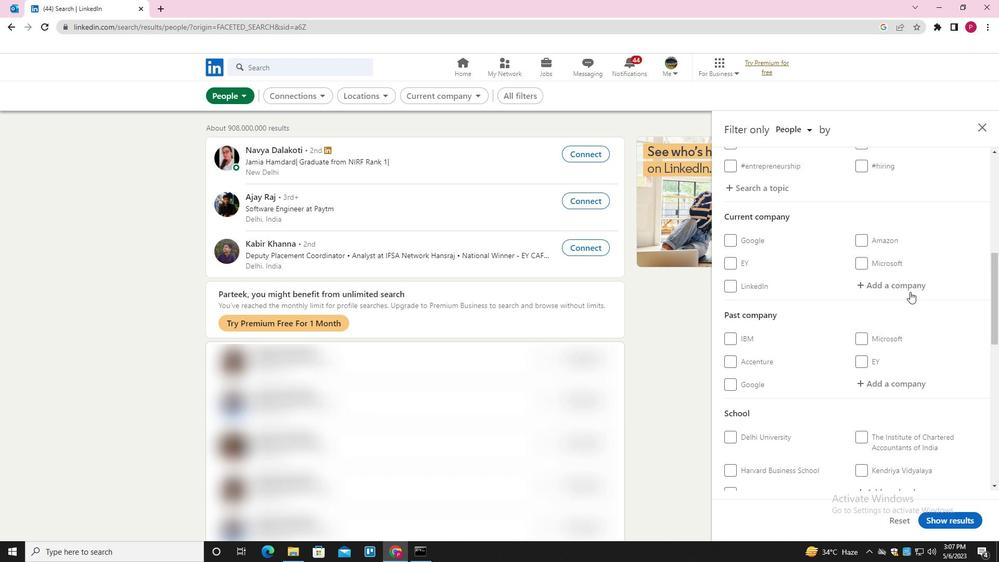 
Action: Mouse pressed left at (908, 286)
Screenshot: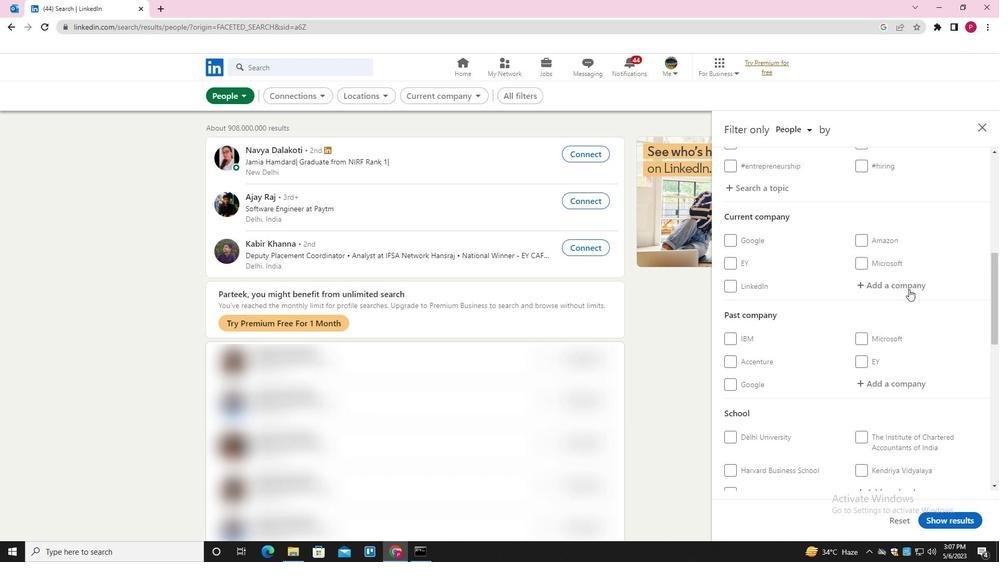 
Action: Key pressed <Key.shift>EQUITAS<Key.down><Key.down><Key.enter>
Screenshot: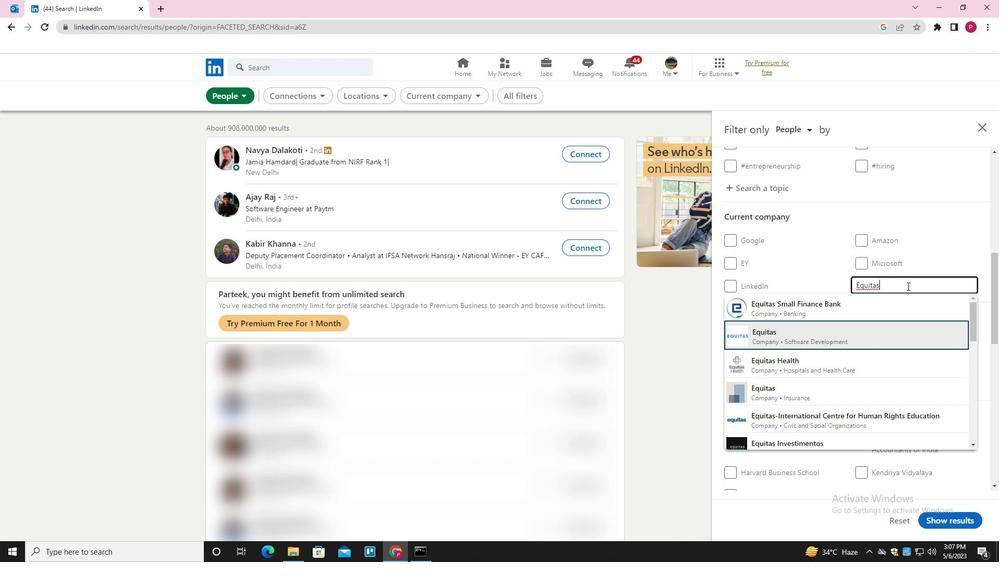 
Action: Mouse moved to (876, 333)
Screenshot: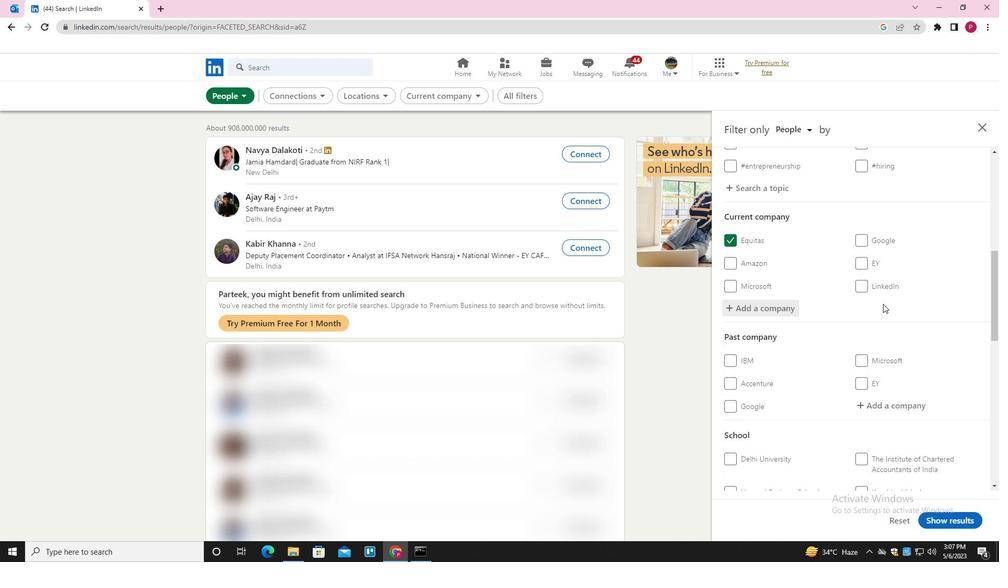 
Action: Mouse scrolled (876, 332) with delta (0, 0)
Screenshot: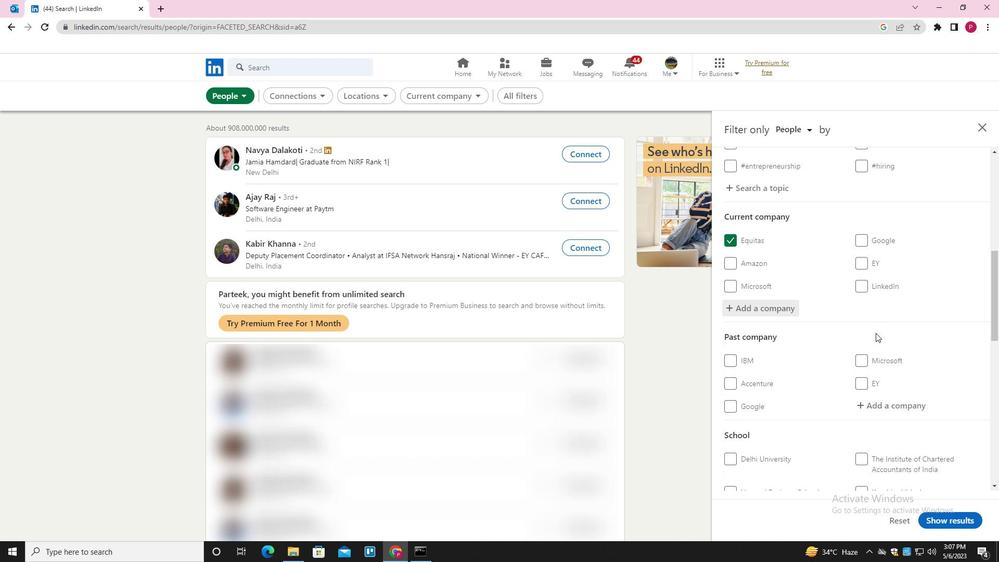 
Action: Mouse scrolled (876, 332) with delta (0, 0)
Screenshot: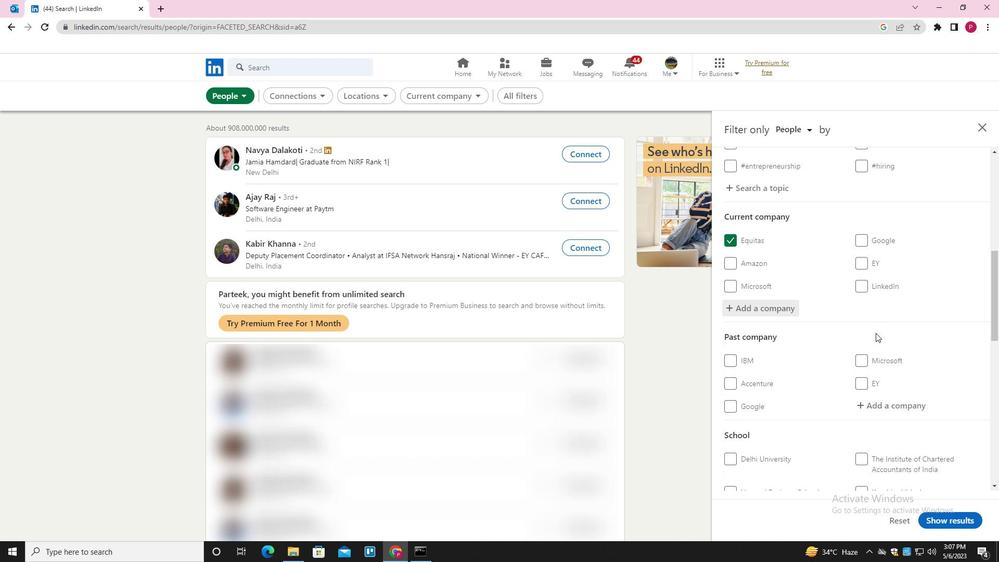 
Action: Mouse scrolled (876, 332) with delta (0, 0)
Screenshot: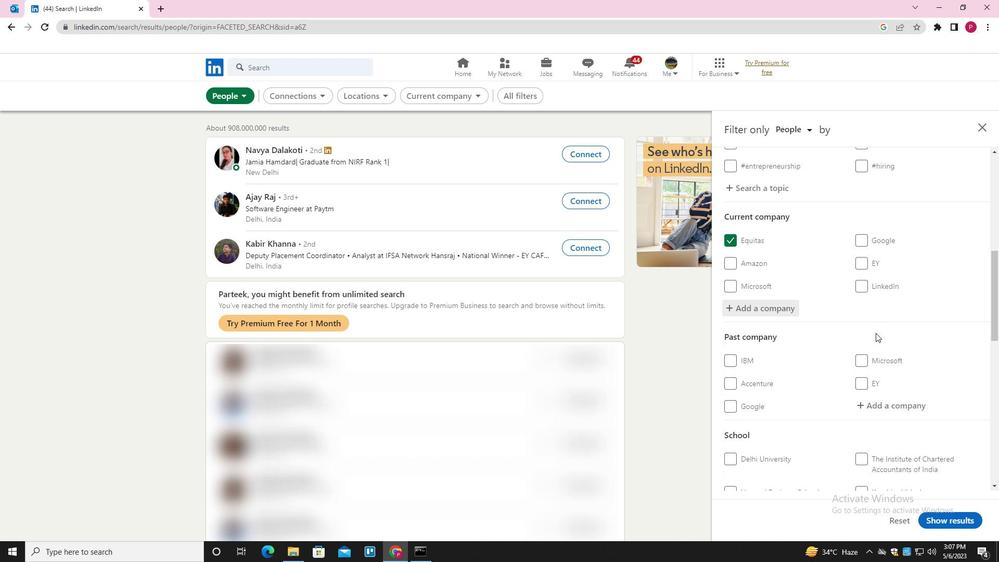 
Action: Mouse scrolled (876, 332) with delta (0, 0)
Screenshot: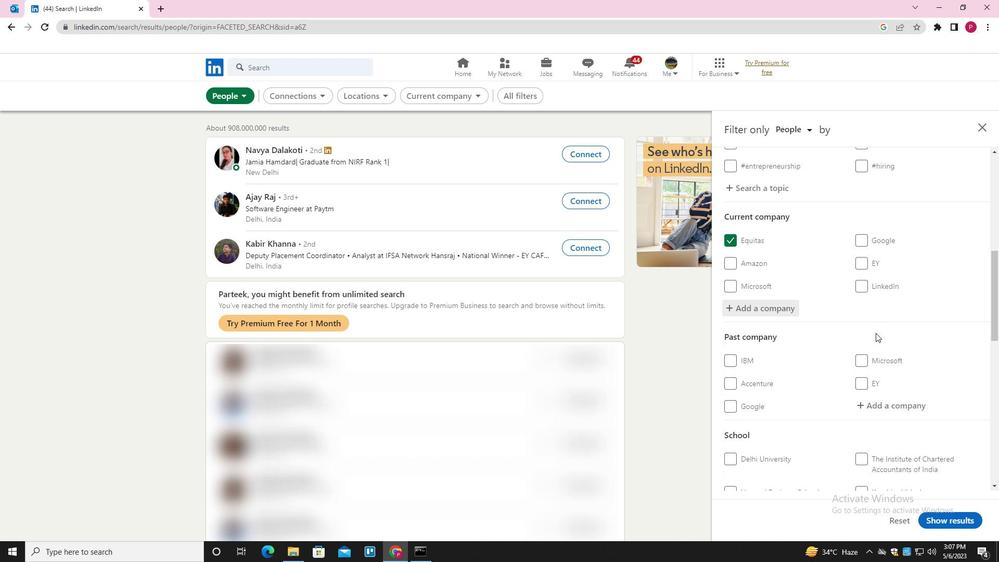 
Action: Mouse moved to (891, 305)
Screenshot: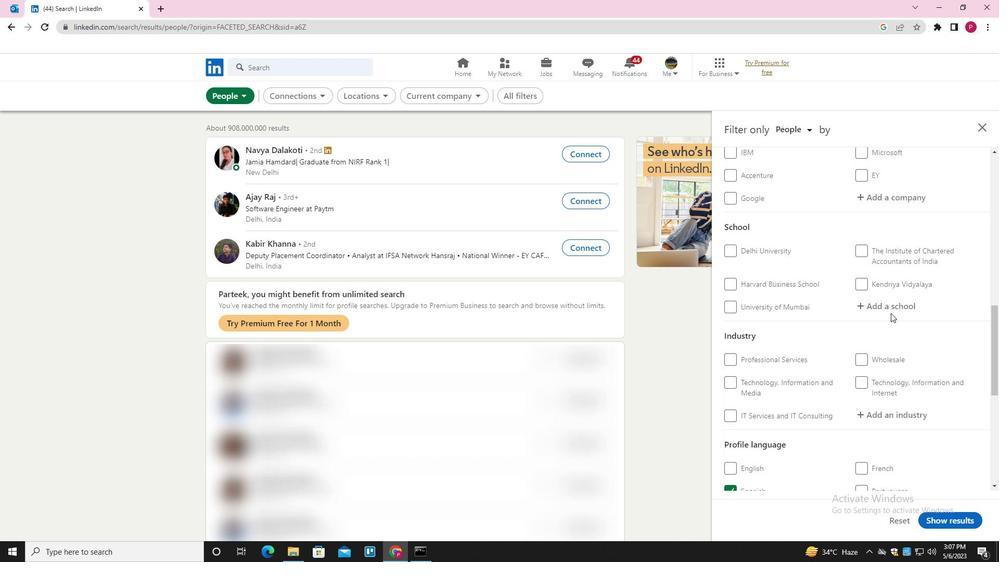
Action: Mouse pressed left at (891, 305)
Screenshot: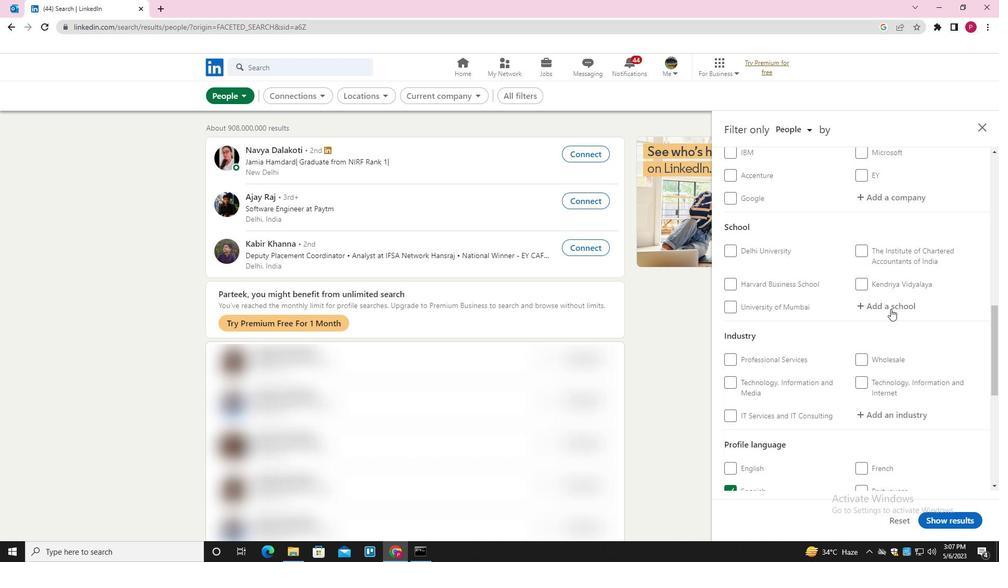 
Action: Key pressed <Key.shift>L<Key.backspace><Key.shift>KALINGA<Key.space><Key.shift>INSTITUTE<Key.space>OF<Key.space><Key.shift>INDUSTRIAL<Key.space><Key.down><Key.down><Key.enter>
Screenshot: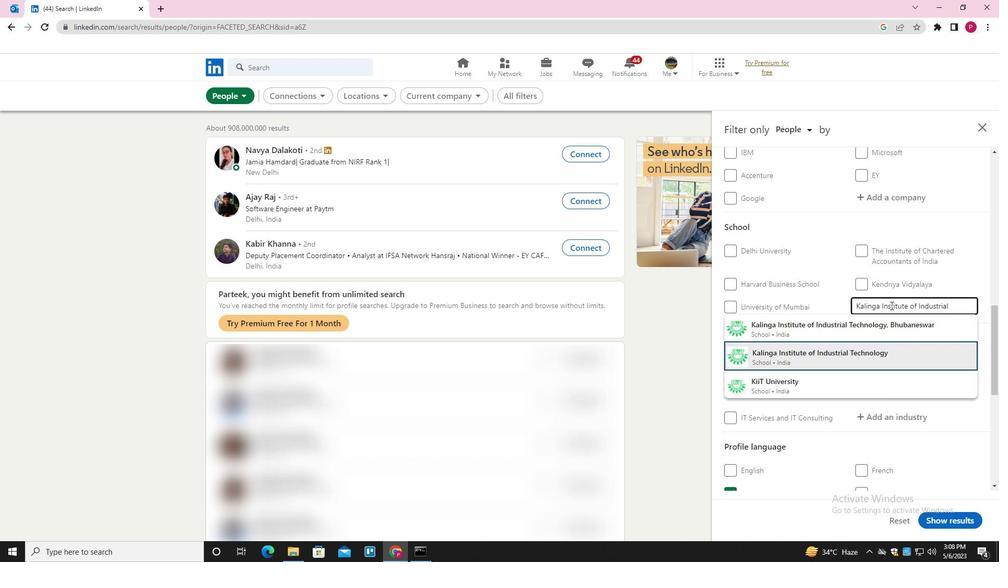 
Action: Mouse scrolled (891, 305) with delta (0, 0)
Screenshot: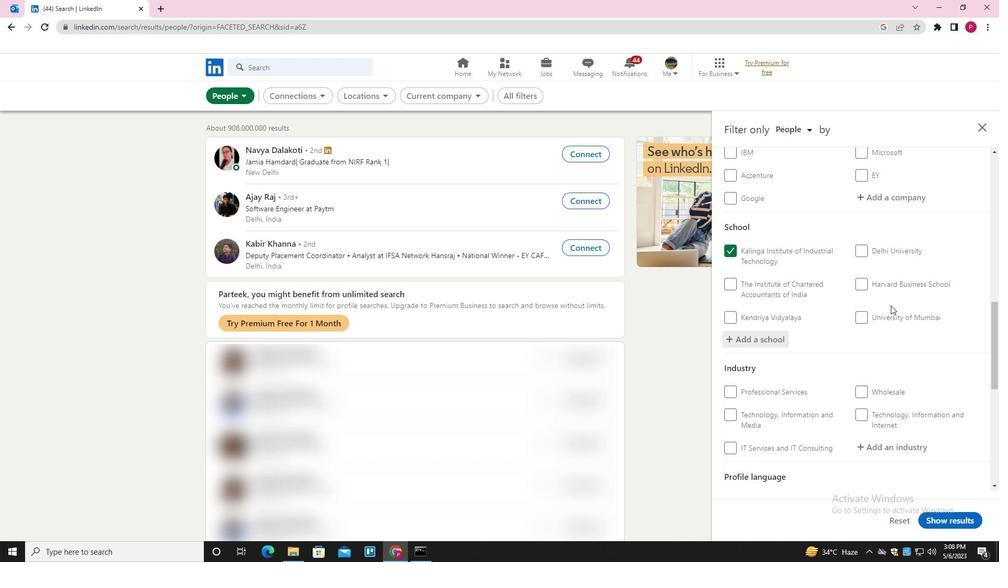 
Action: Mouse moved to (894, 306)
Screenshot: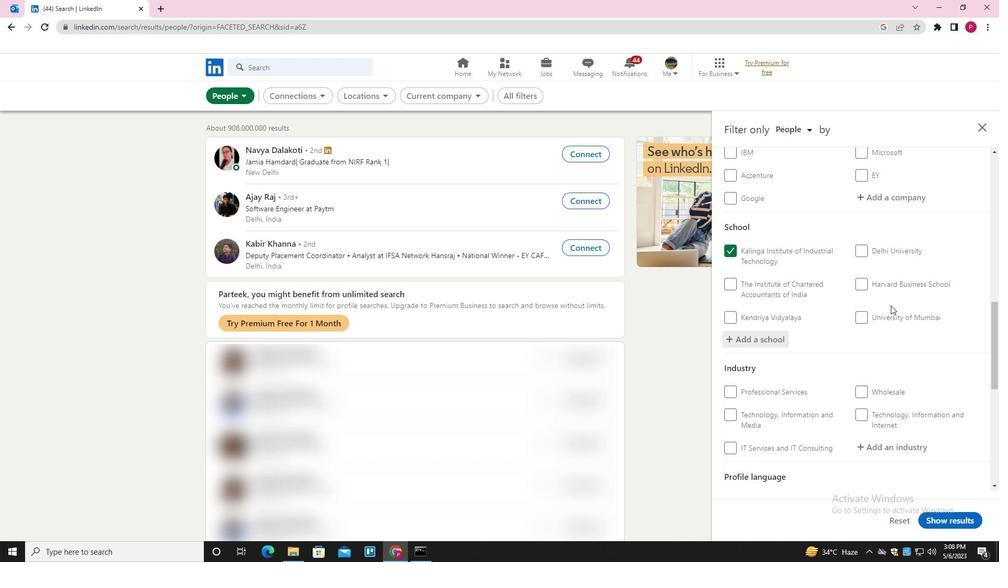 
Action: Mouse scrolled (894, 305) with delta (0, 0)
Screenshot: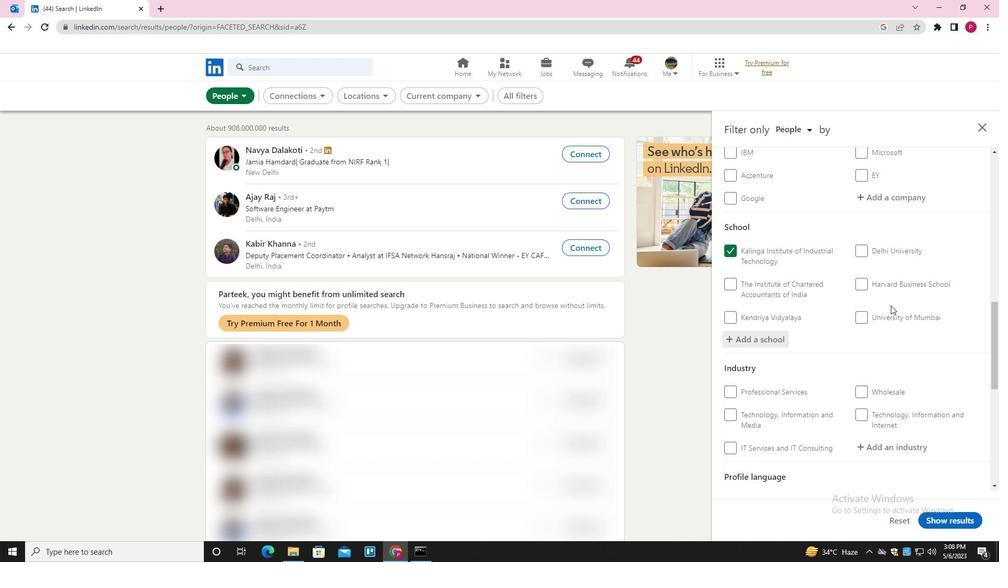 
Action: Mouse moved to (894, 341)
Screenshot: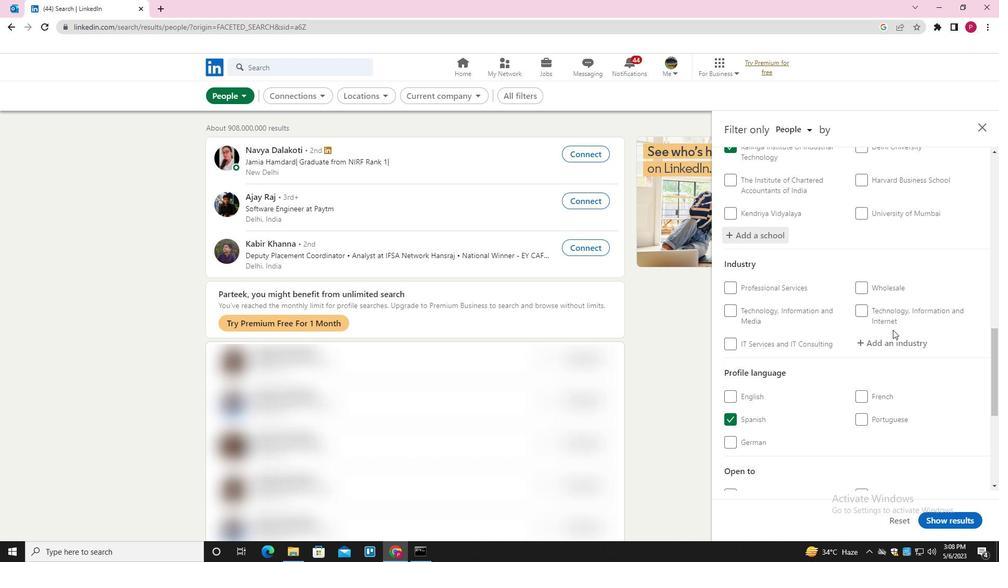 
Action: Mouse pressed left at (894, 341)
Screenshot: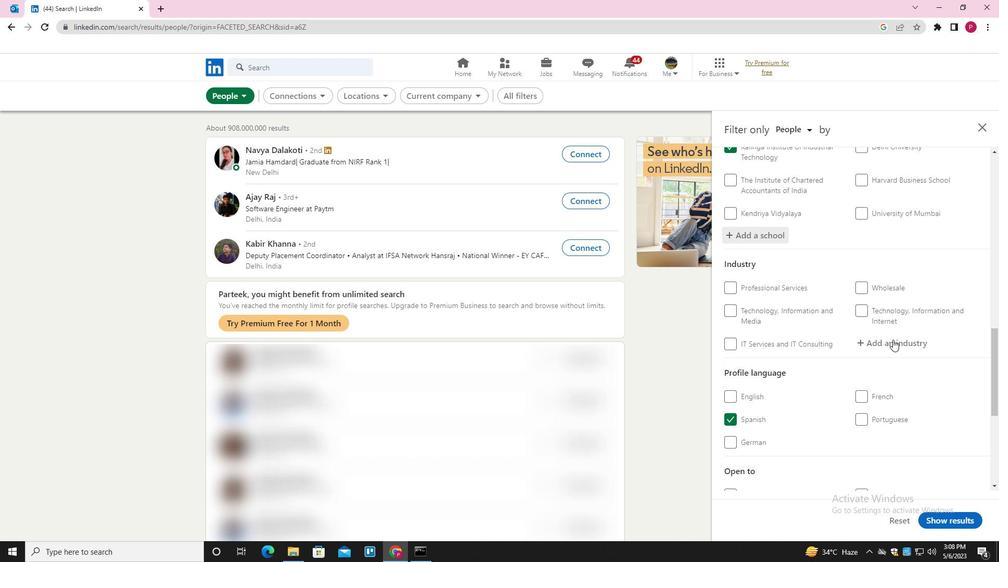 
Action: Key pressed <Key.shift><Key.shift>EDUCATION<Key.space><Key.down><Key.down><Key.enter>
Screenshot: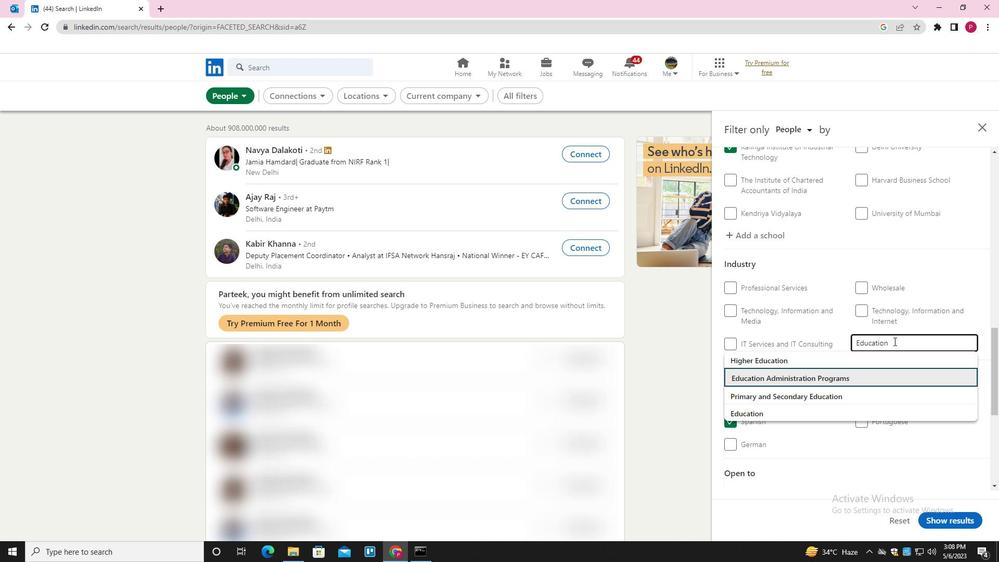 
Action: Mouse scrolled (894, 341) with delta (0, 0)
Screenshot: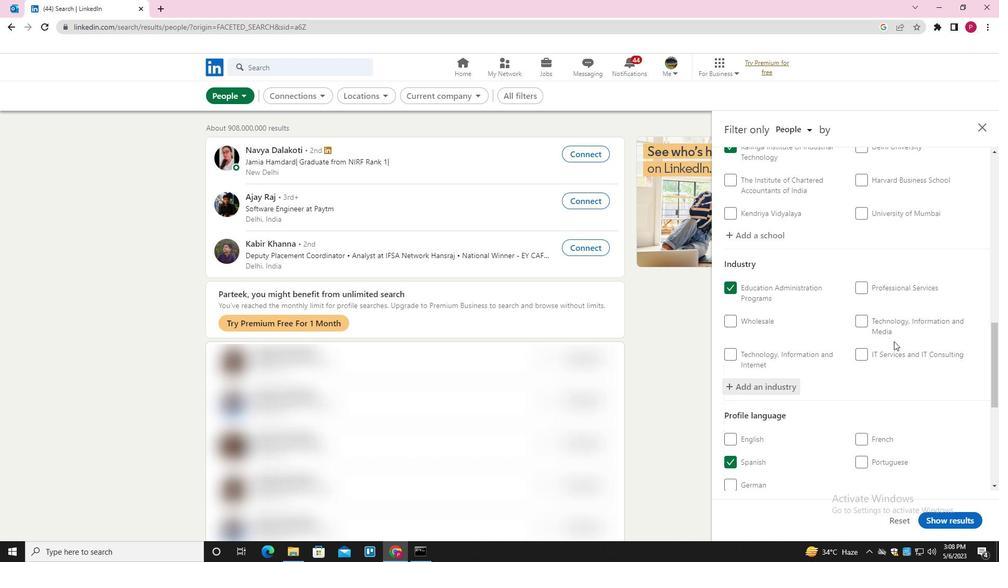 
Action: Mouse moved to (894, 342)
Screenshot: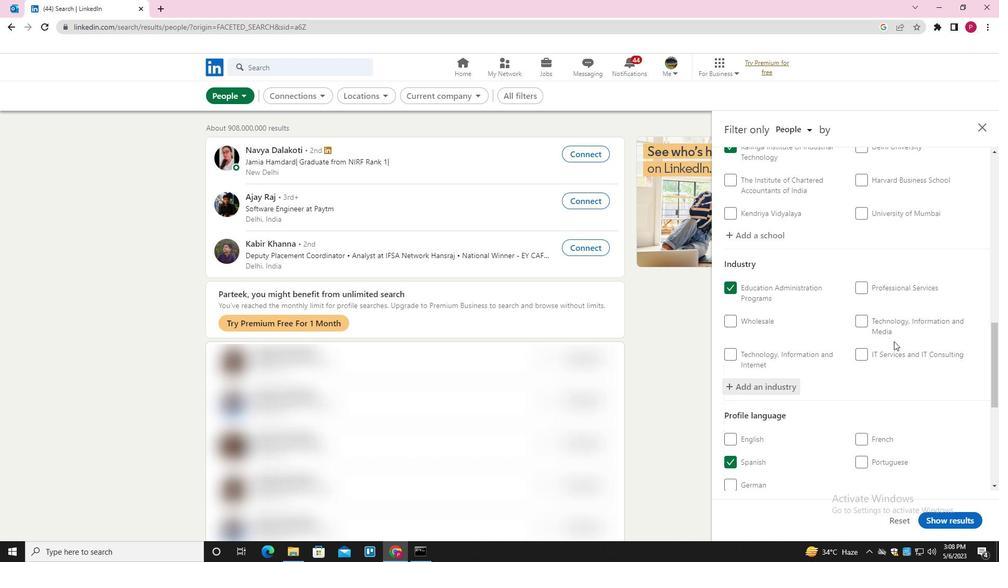 
Action: Mouse scrolled (894, 341) with delta (0, 0)
Screenshot: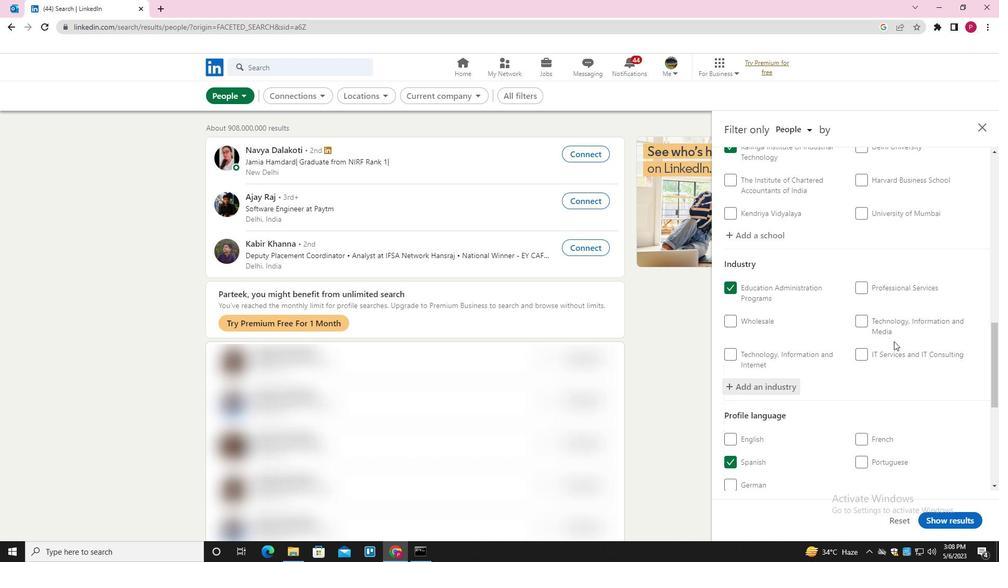 
Action: Mouse moved to (894, 342)
Screenshot: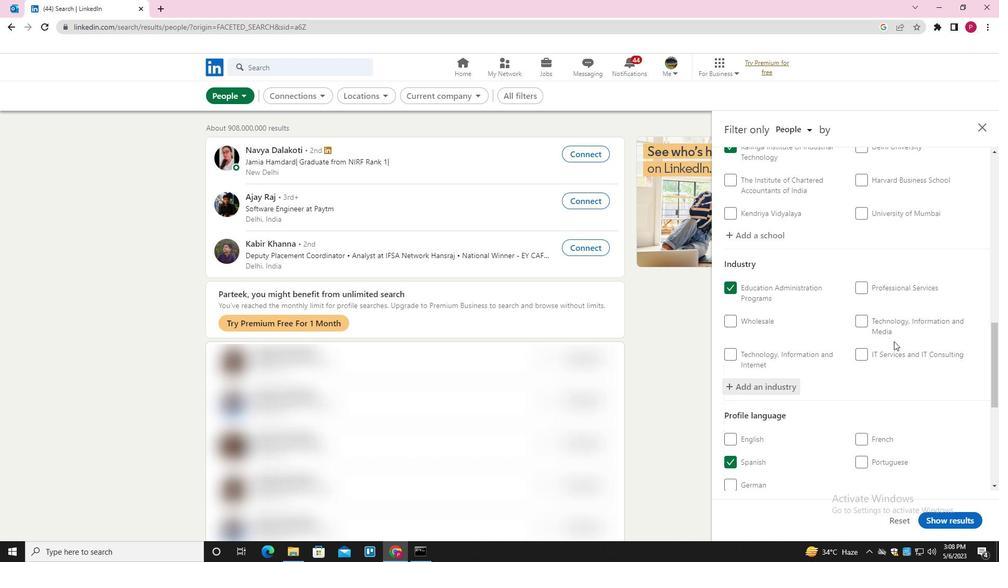 
Action: Mouse scrolled (894, 341) with delta (0, 0)
Screenshot: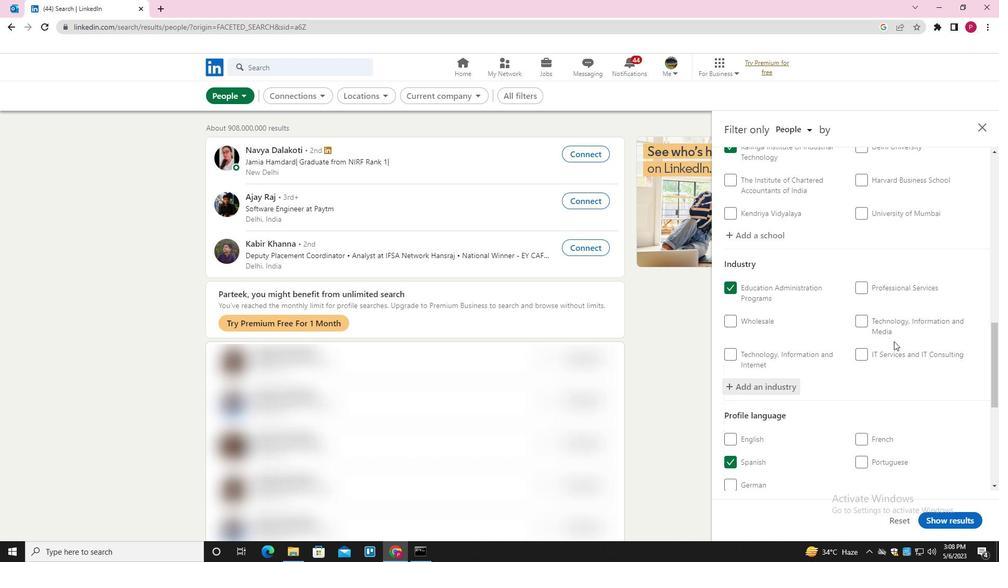 
Action: Mouse moved to (894, 342)
Screenshot: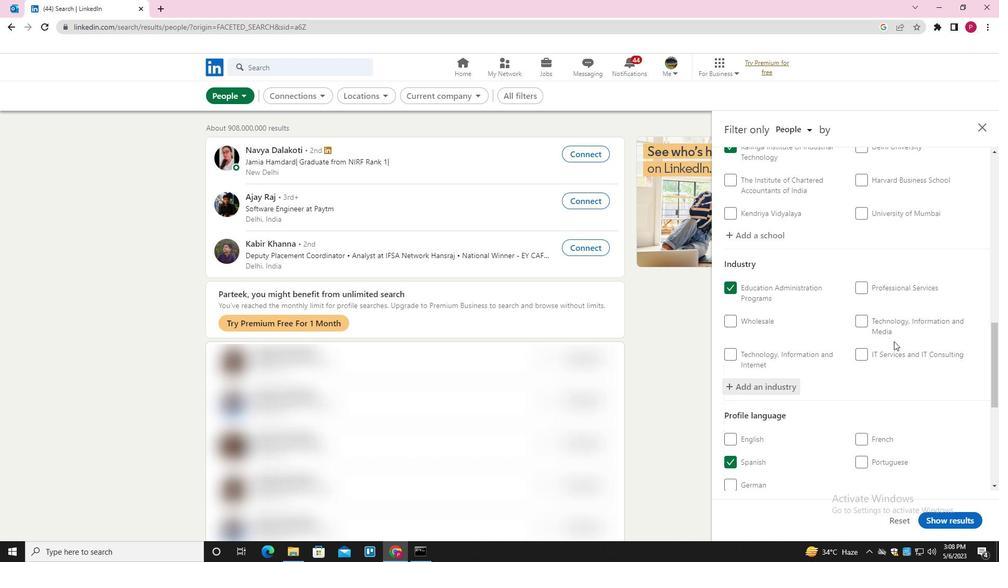 
Action: Mouse scrolled (894, 342) with delta (0, 0)
Screenshot: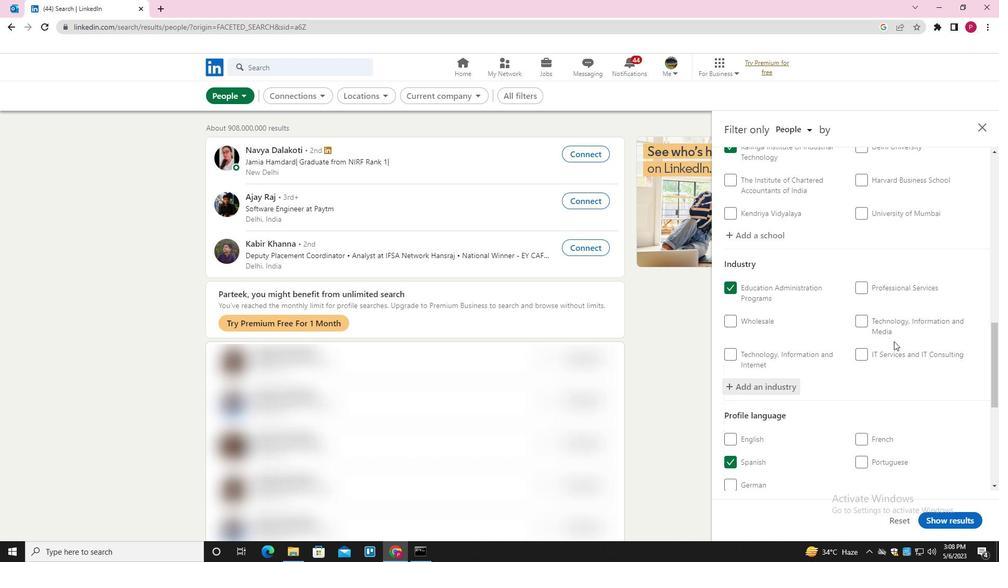 
Action: Mouse moved to (894, 345)
Screenshot: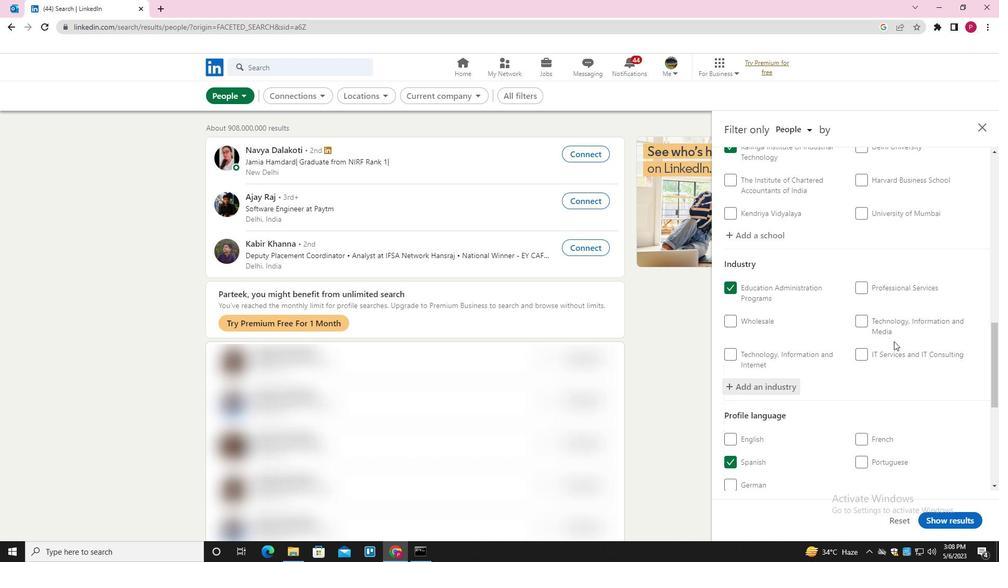 
Action: Mouse scrolled (894, 344) with delta (0, 0)
Screenshot: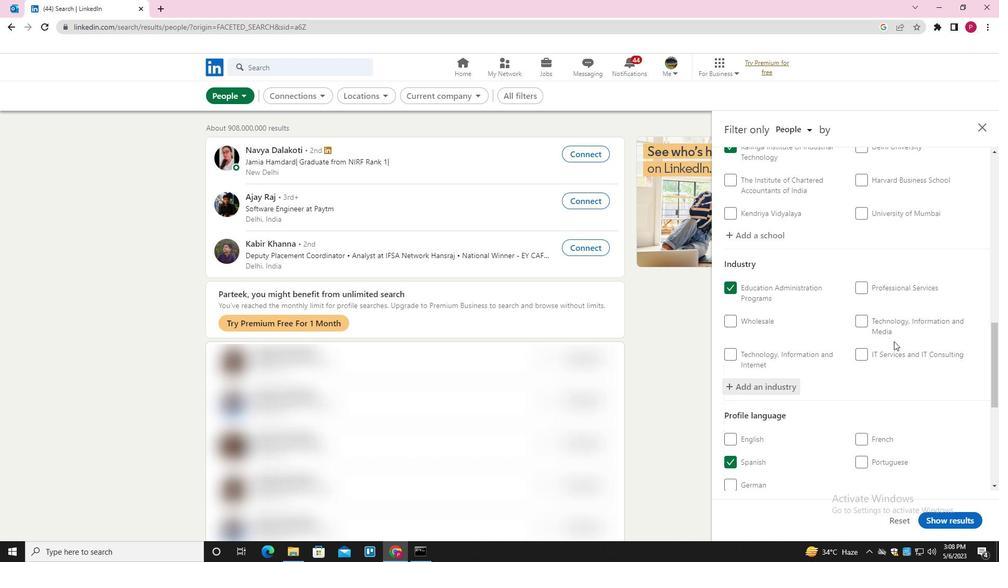 
Action: Mouse moved to (893, 387)
Screenshot: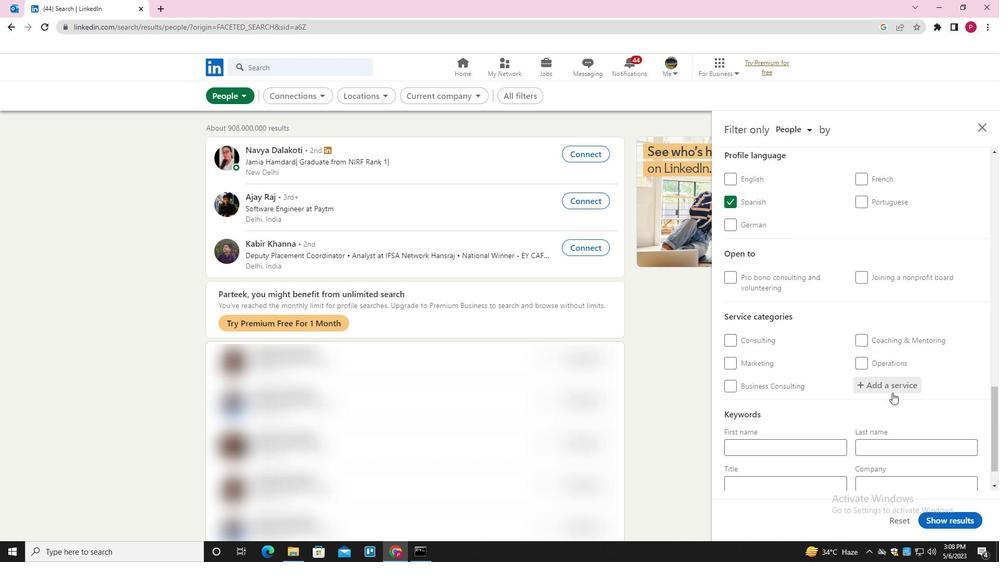 
Action: Mouse pressed left at (893, 387)
Screenshot: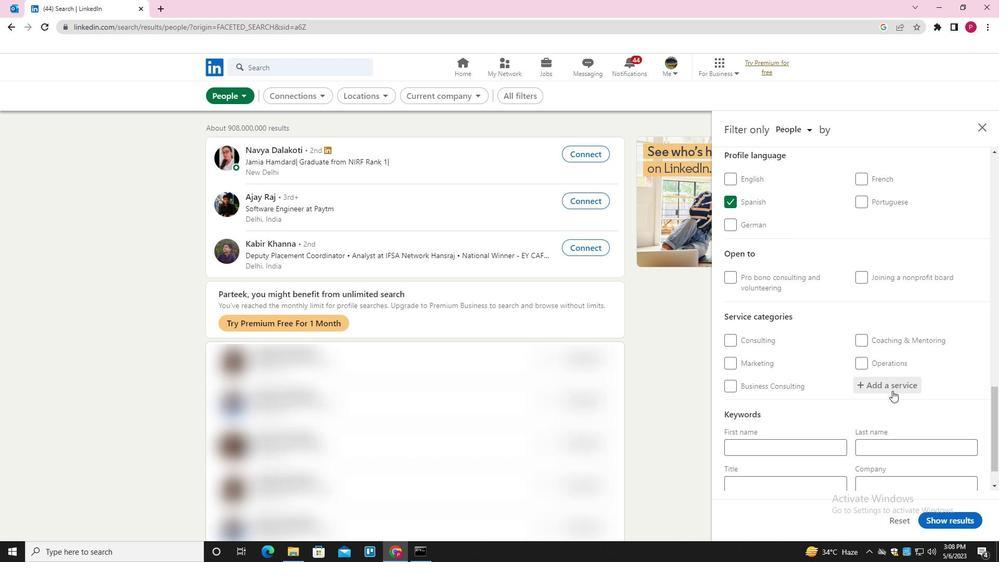 
Action: Key pressed <Key.shift><Key.shift>TEAM<Key.space><Key.down><Key.enter>
Screenshot: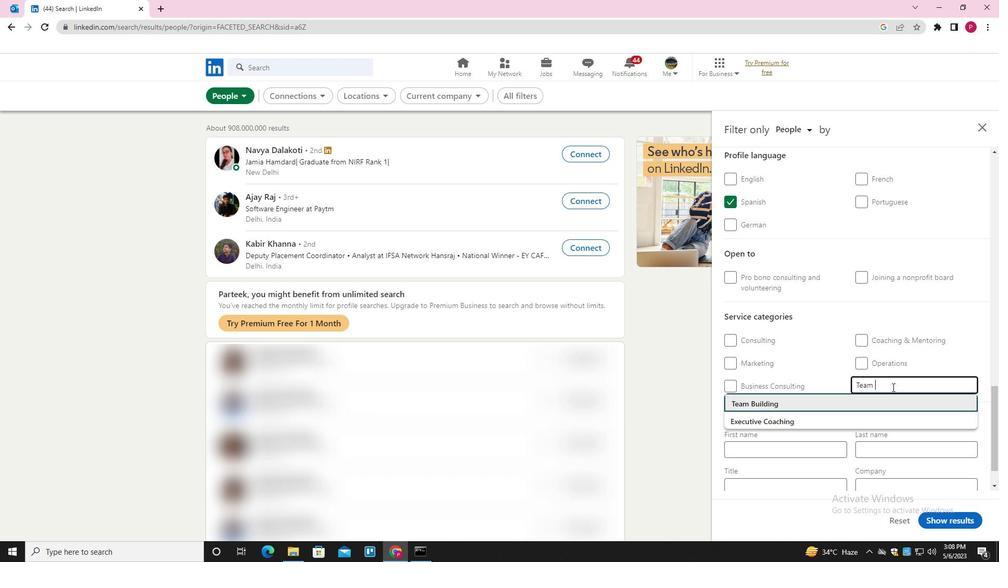 
Action: Mouse scrolled (893, 386) with delta (0, 0)
Screenshot: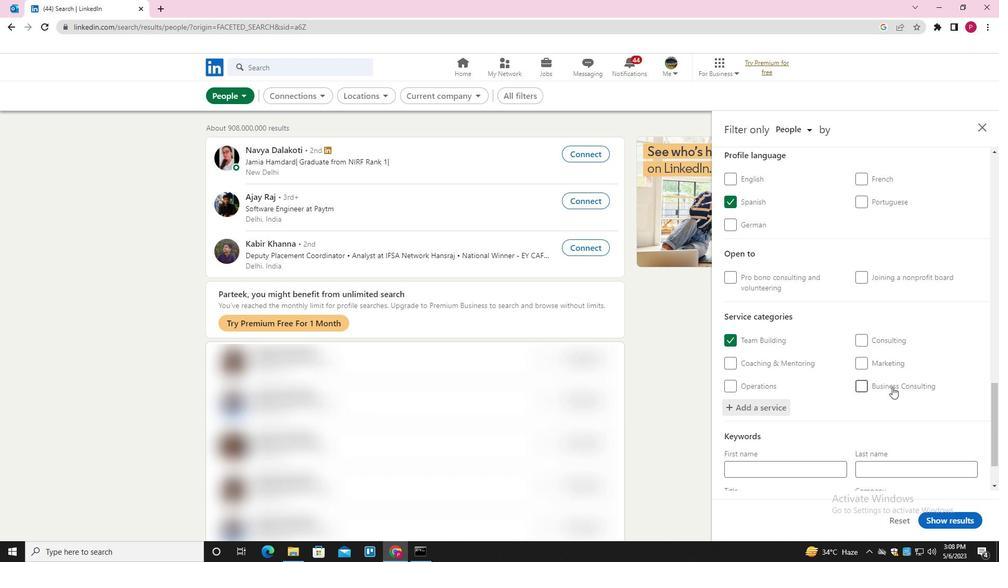 
Action: Mouse scrolled (893, 386) with delta (0, 0)
Screenshot: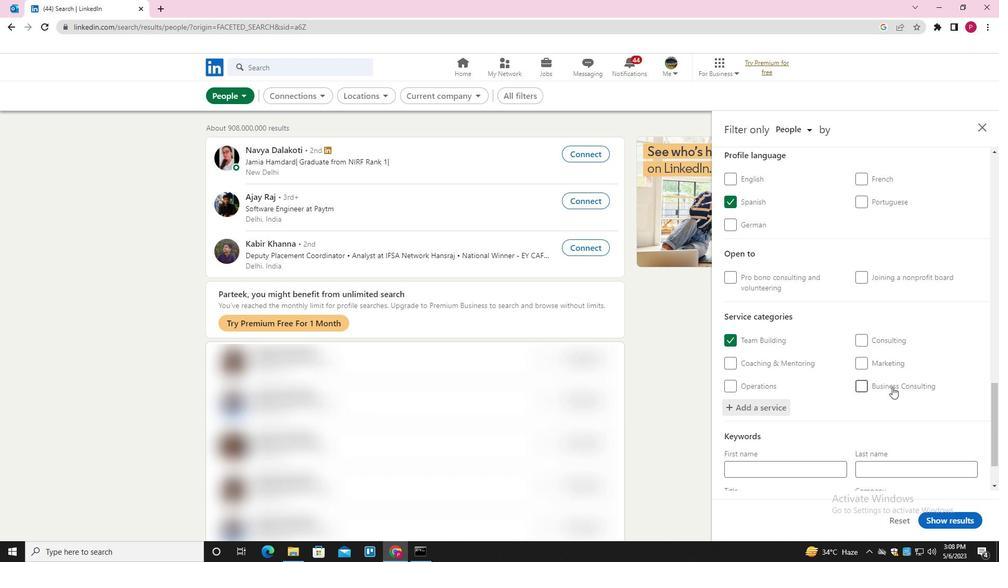 
Action: Mouse scrolled (893, 386) with delta (0, 0)
Screenshot: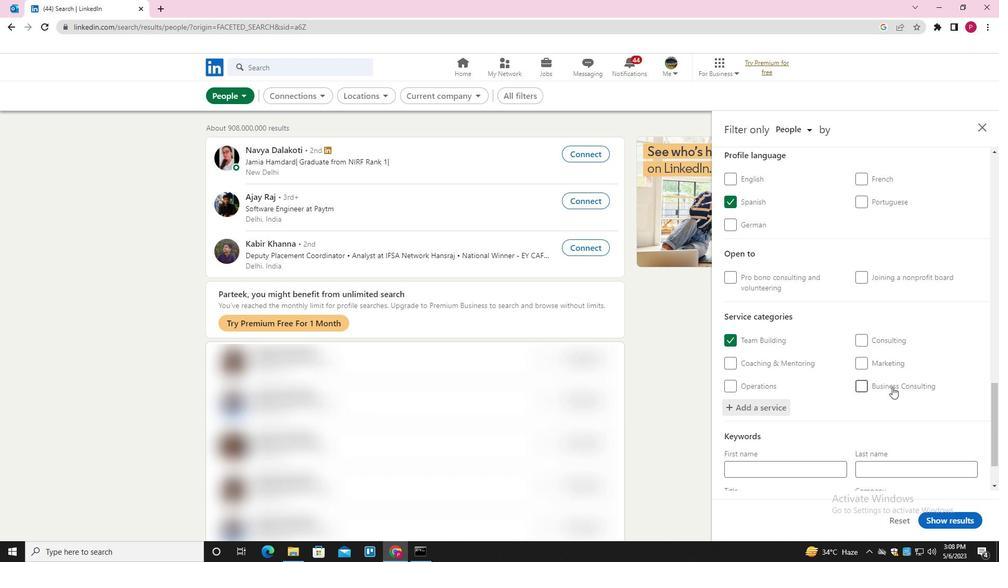 
Action: Mouse scrolled (893, 386) with delta (0, 0)
Screenshot: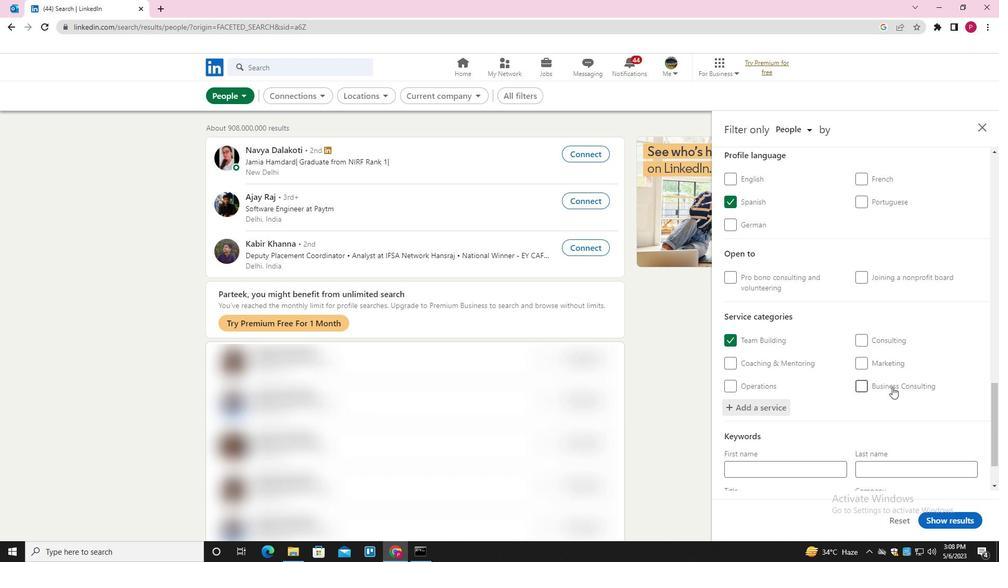 
Action: Mouse scrolled (893, 386) with delta (0, 0)
Screenshot: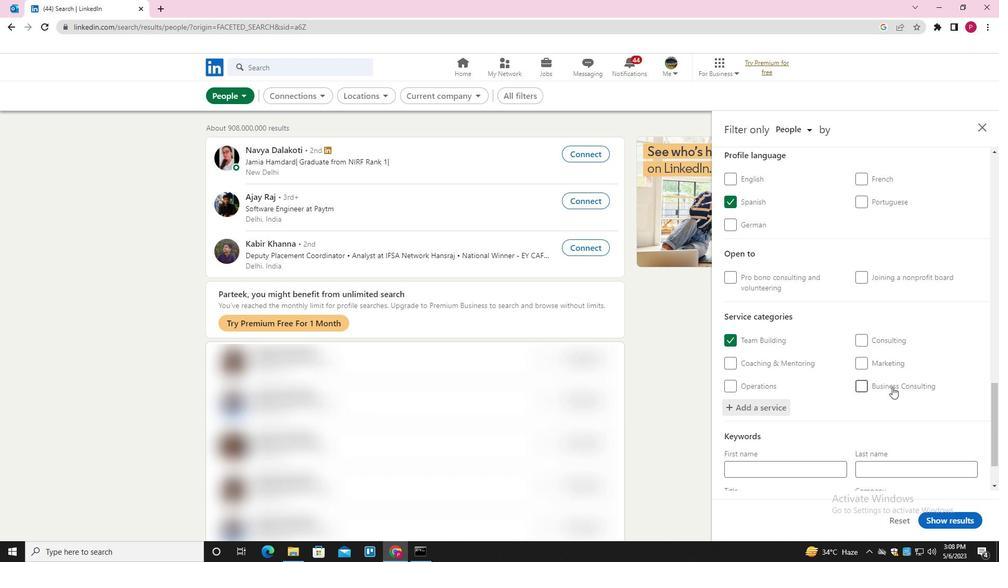 
Action: Mouse moved to (777, 450)
Screenshot: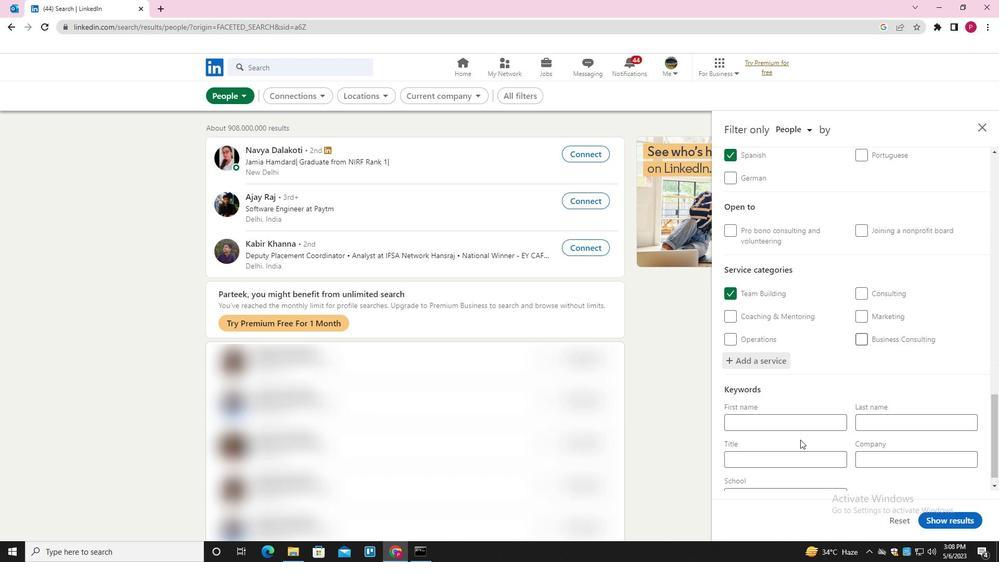 
Action: Mouse pressed left at (777, 450)
Screenshot: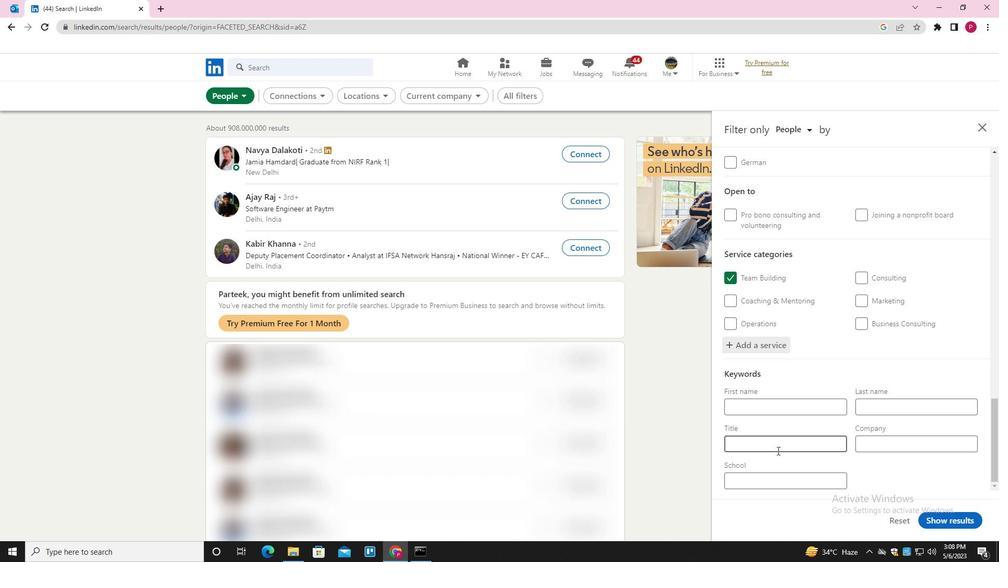 
Action: Key pressed <Key.shift><Key.shift><Key.shift><Key.shift><Key.shift><Key.shift><Key.shift><Key.shift><Key.shift><Key.shift><Key.shift><Key.shift><Key.shift><Key.shift><Key.shift><Key.shift><Key.shift><Key.shift><Key.shift><Key.shift><Key.shift><Key.shift><Key.shift><Key.shift><Key.shift><Key.shift><Key.shift><Key.shift><Key.shift><Key.shift><Key.shift><Key.shift><Key.shift><Key.shift><Key.shift><Key.shift><Key.shift><Key.shift><Key.shift><Key.shift><Key.shift><Key.shift><Key.shift><Key.shift><Key.shift><Key.shift><Key.shift><Key.shift><Key.shift><Key.shift><Key.shift><Key.shift><Key.shift><Key.shift><Key.shift><Key.shift><Key.shift><Key.shift><Key.shift><Key.shift><Key.shift><Key.shift><Key.shift><Key.shift><Key.shift><Key.shift>OVERSEER
Screenshot: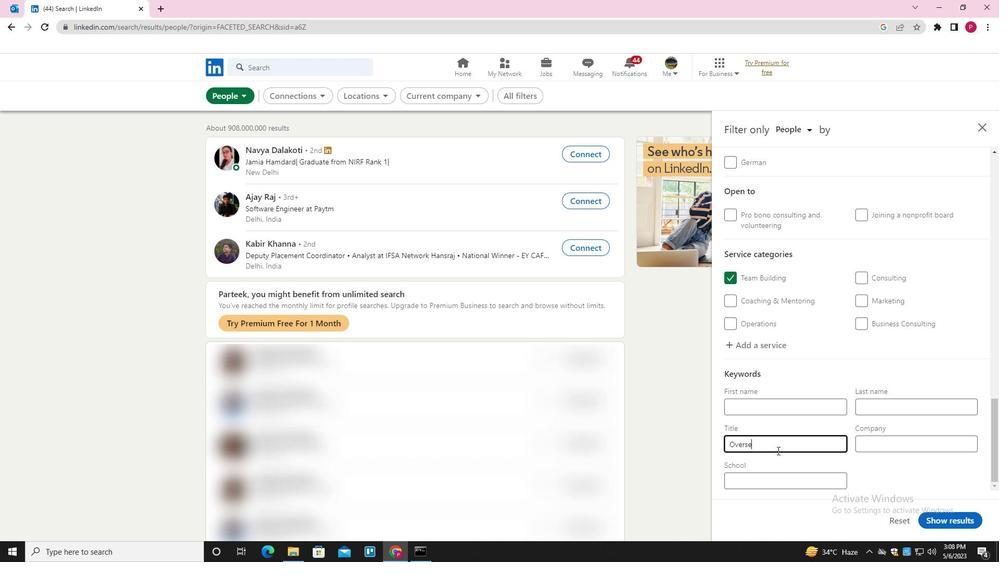 
Action: Mouse moved to (956, 518)
Screenshot: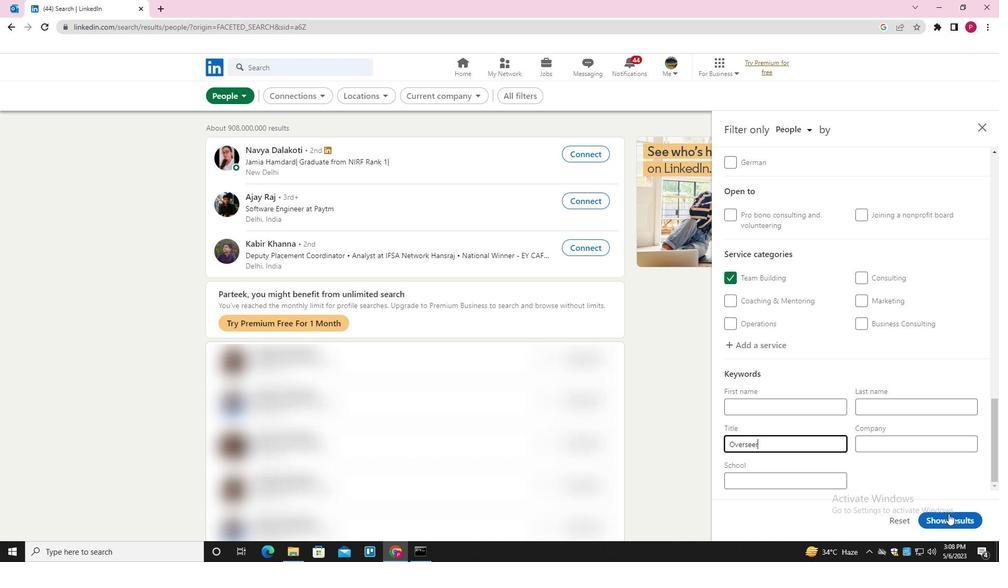 
Action: Mouse pressed left at (956, 518)
Screenshot: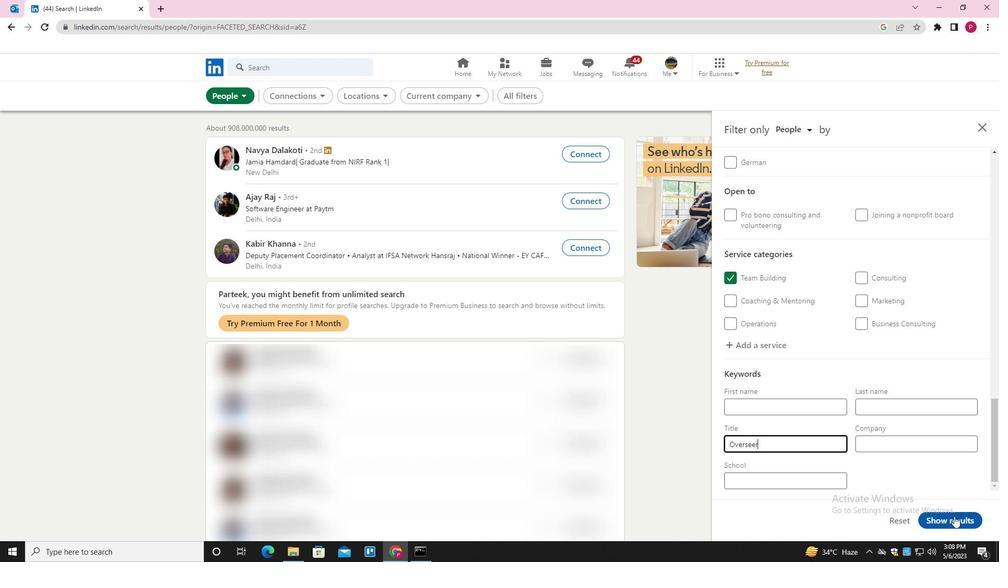 
Action: Mouse moved to (462, 324)
Screenshot: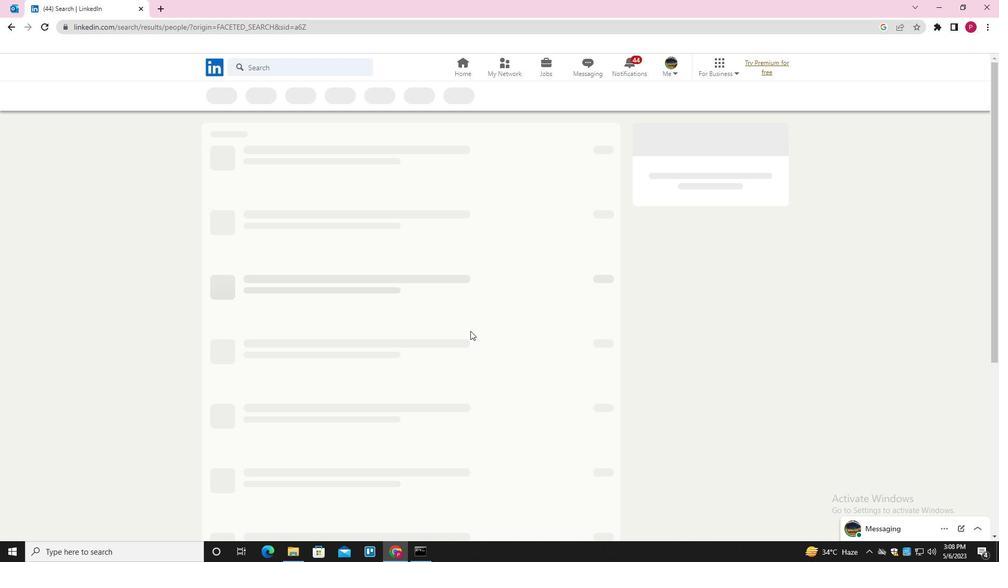 
